 Task: Search one way flight ticket for 3 adults in first from Boston: Gen. Edward Lawrence Logan International Airport to Jackson: Jackson Hole Airport on 5-2-2023. Choice of flights is Sun country airlines. Number of bags: 2 checked bags. Price is upto 72000. Outbound departure time preference is 20:45.
Action: Mouse moved to (296, 126)
Screenshot: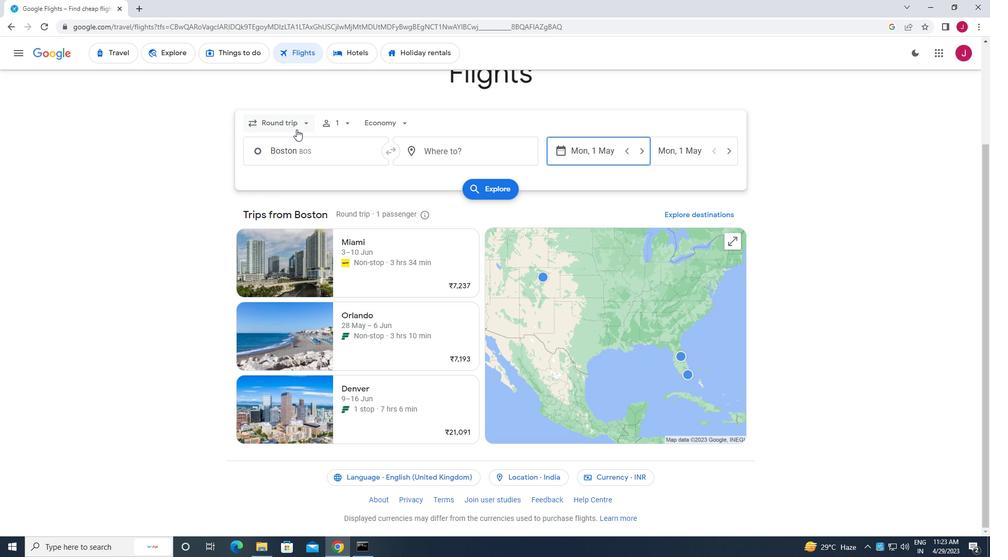 
Action: Mouse pressed left at (296, 126)
Screenshot: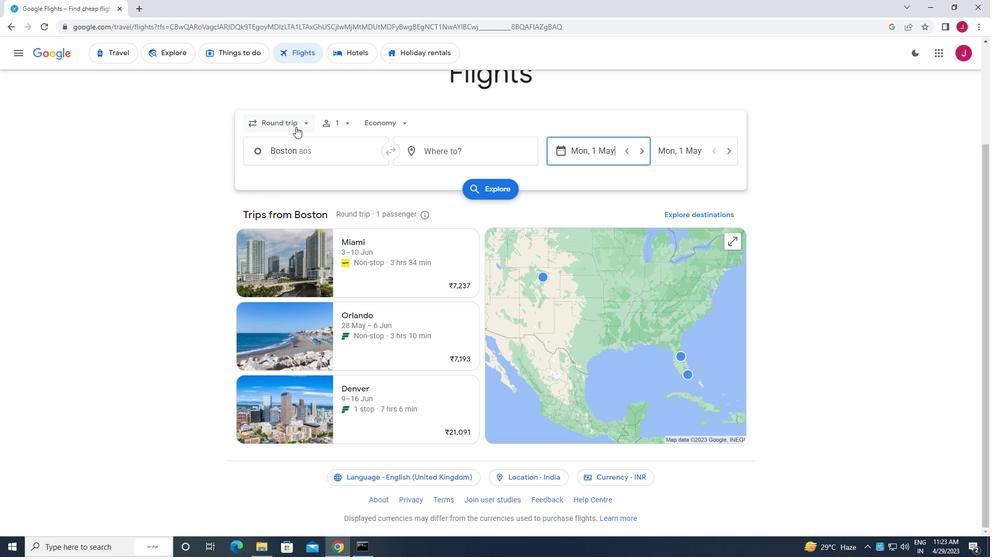 
Action: Mouse moved to (296, 170)
Screenshot: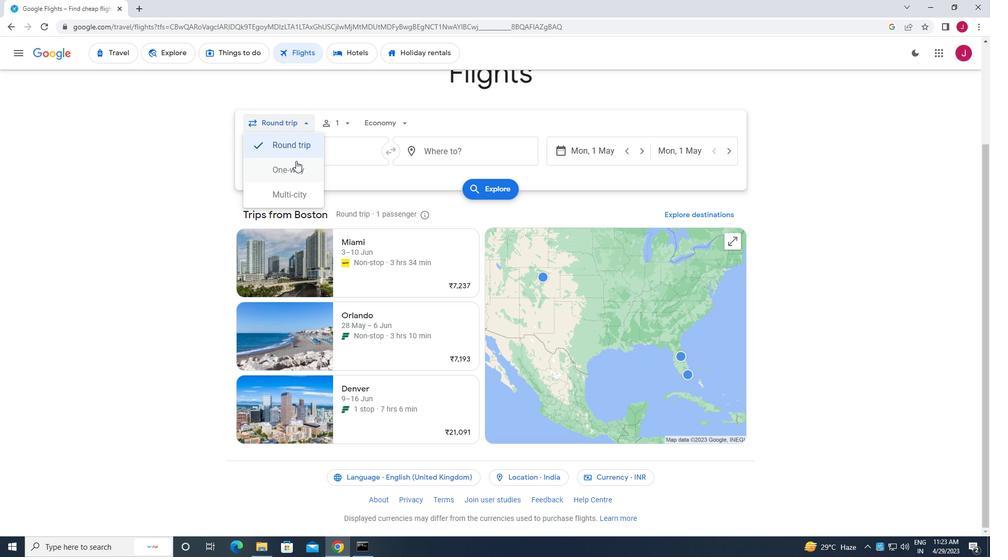 
Action: Mouse pressed left at (296, 170)
Screenshot: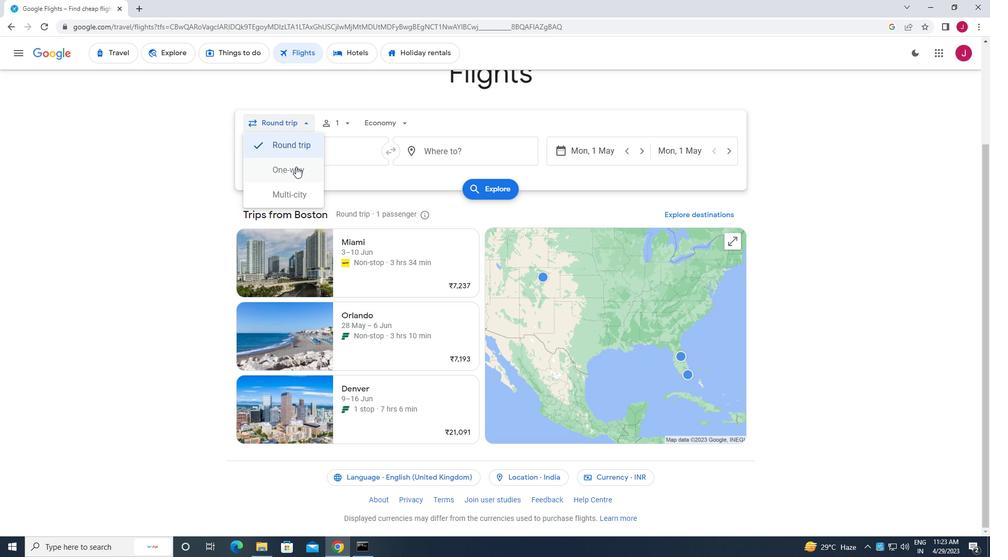 
Action: Mouse moved to (335, 122)
Screenshot: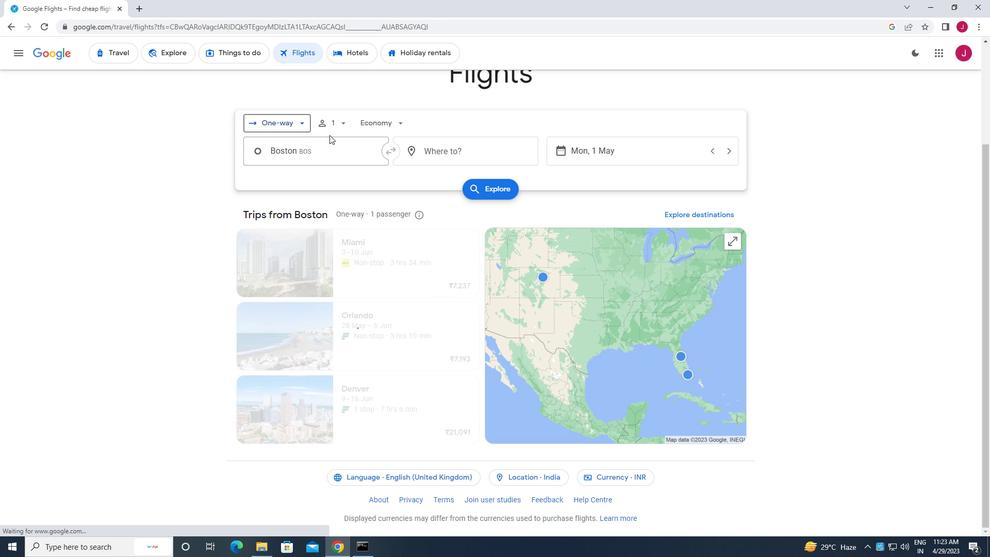 
Action: Mouse pressed left at (335, 122)
Screenshot: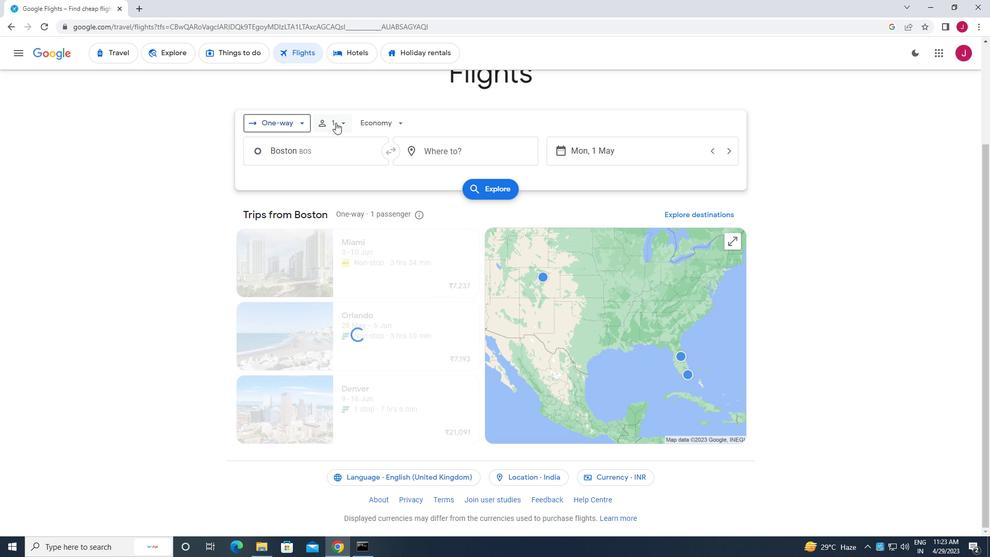 
Action: Mouse moved to (417, 152)
Screenshot: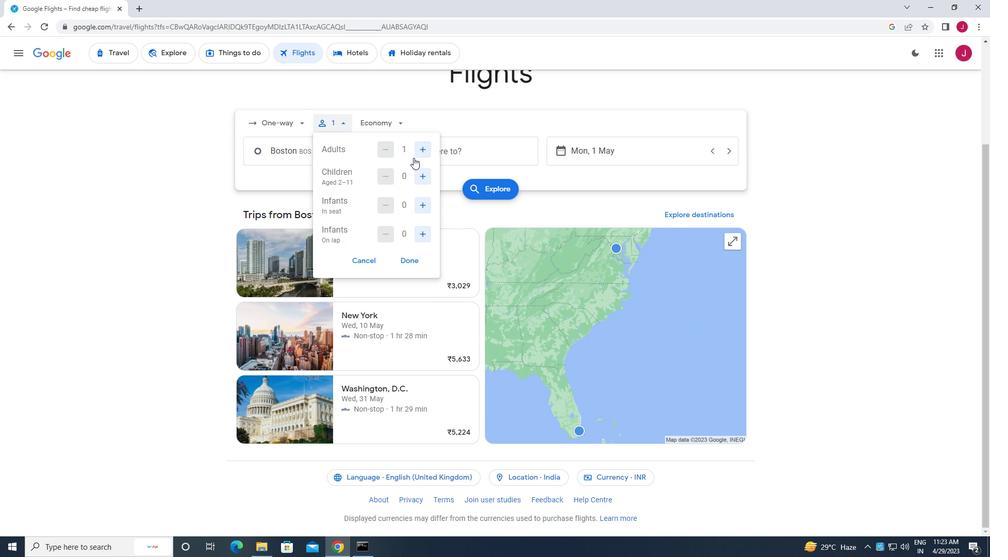 
Action: Mouse pressed left at (417, 152)
Screenshot: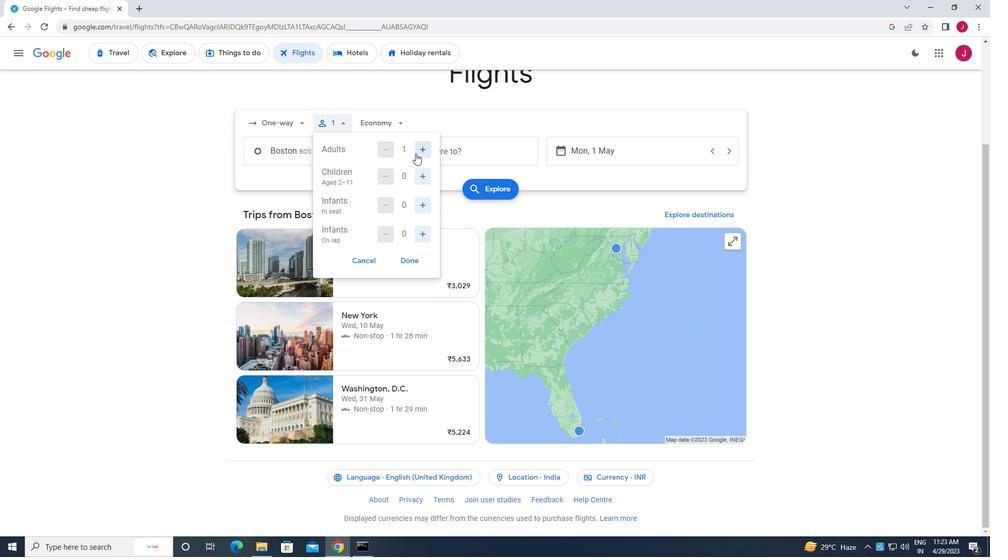 
Action: Mouse moved to (417, 152)
Screenshot: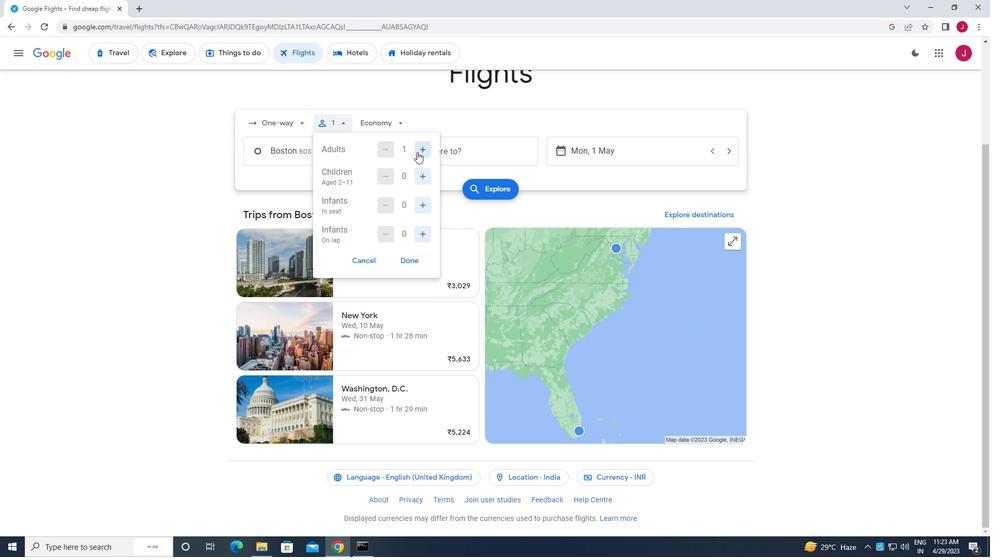 
Action: Mouse pressed left at (417, 152)
Screenshot: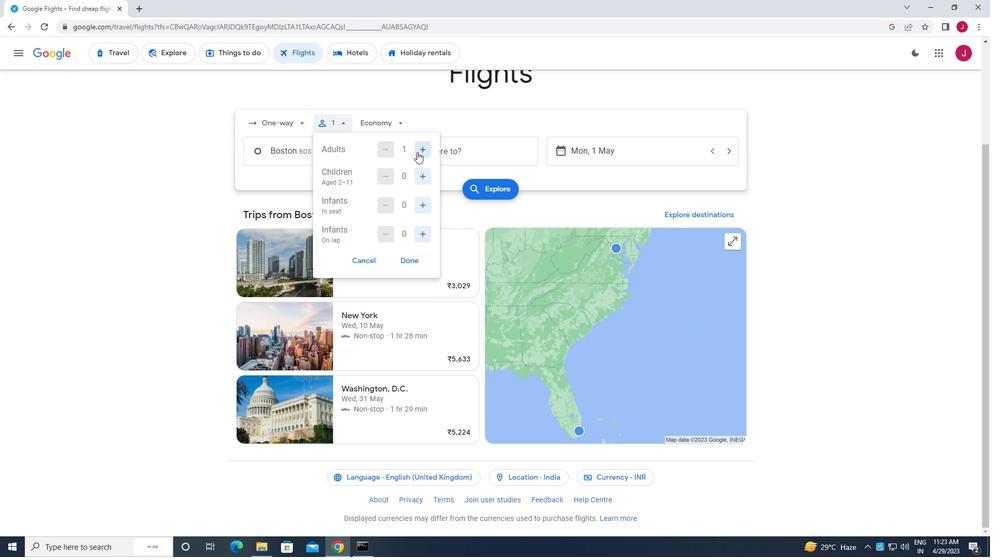 
Action: Mouse pressed left at (417, 152)
Screenshot: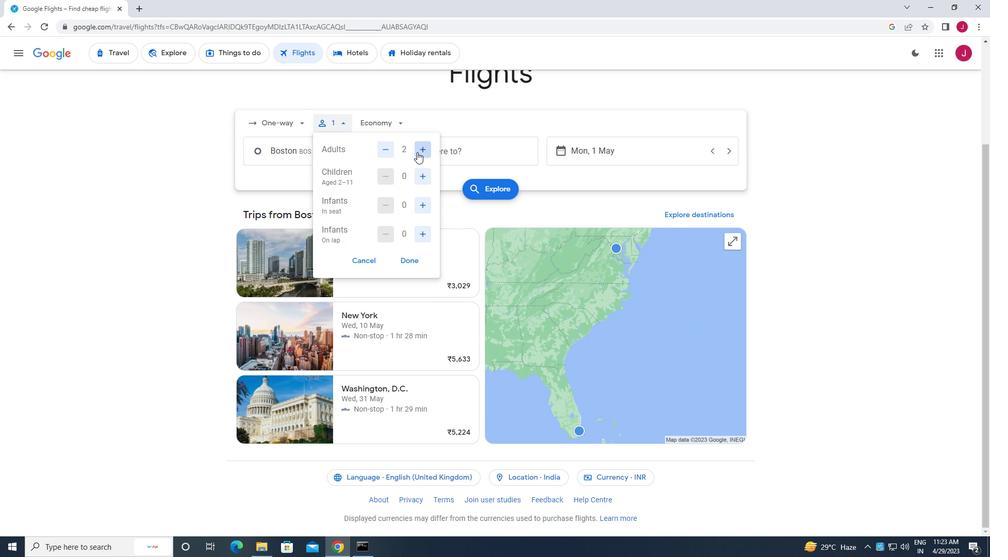 
Action: Mouse moved to (382, 151)
Screenshot: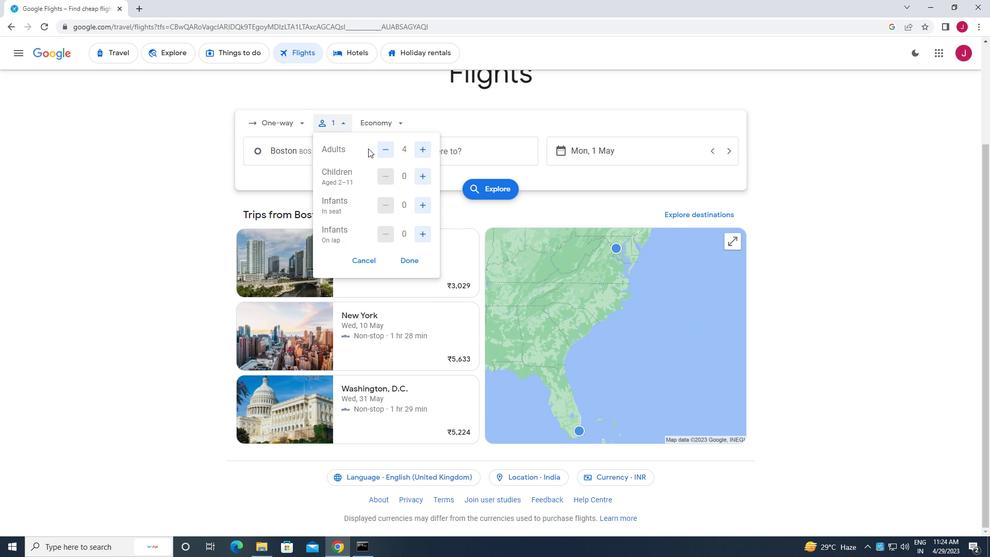 
Action: Mouse pressed left at (382, 151)
Screenshot: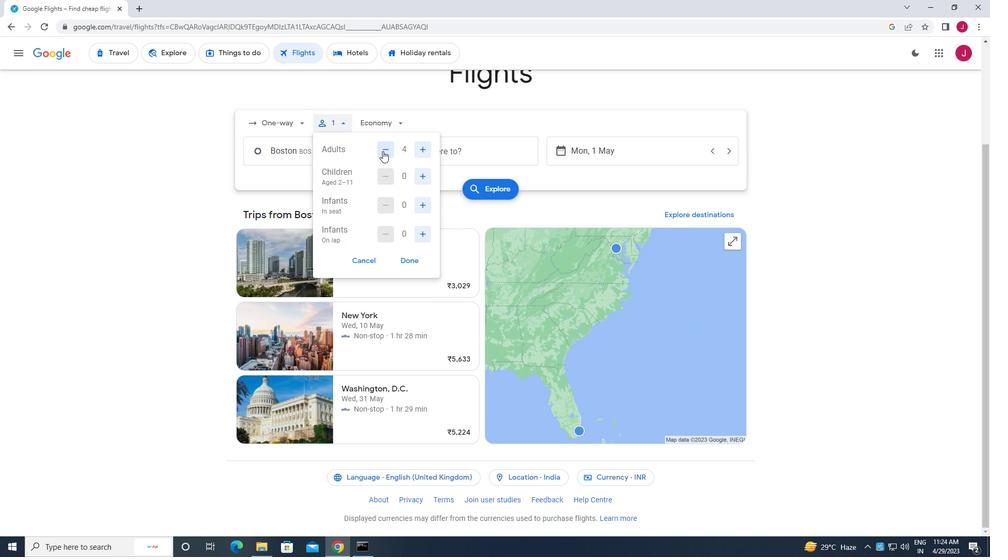 
Action: Mouse moved to (408, 261)
Screenshot: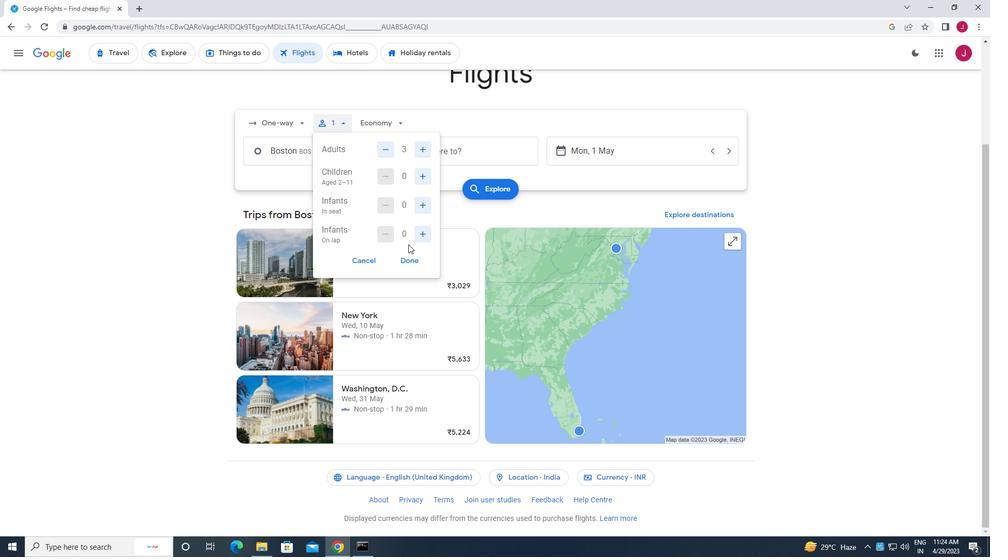 
Action: Mouse pressed left at (408, 261)
Screenshot: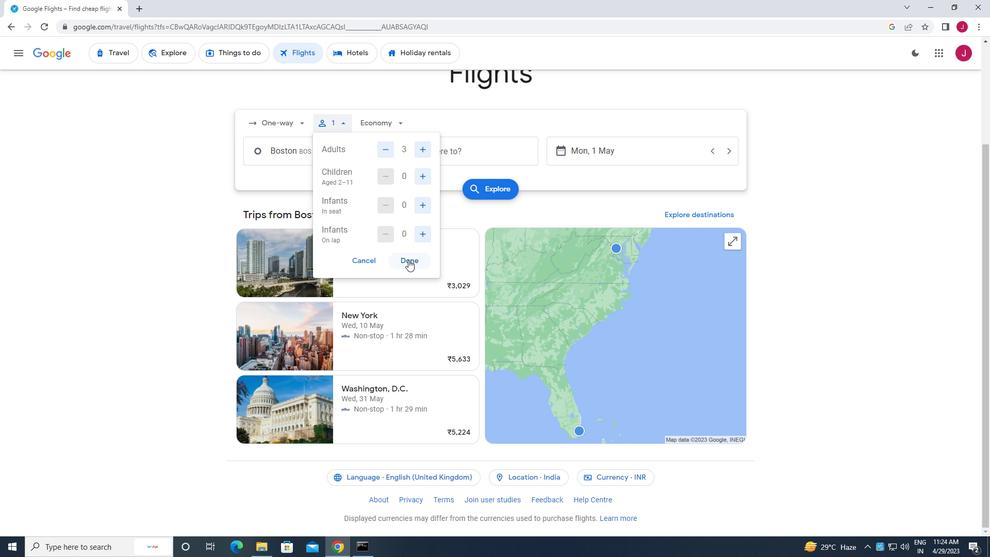 
Action: Mouse moved to (337, 156)
Screenshot: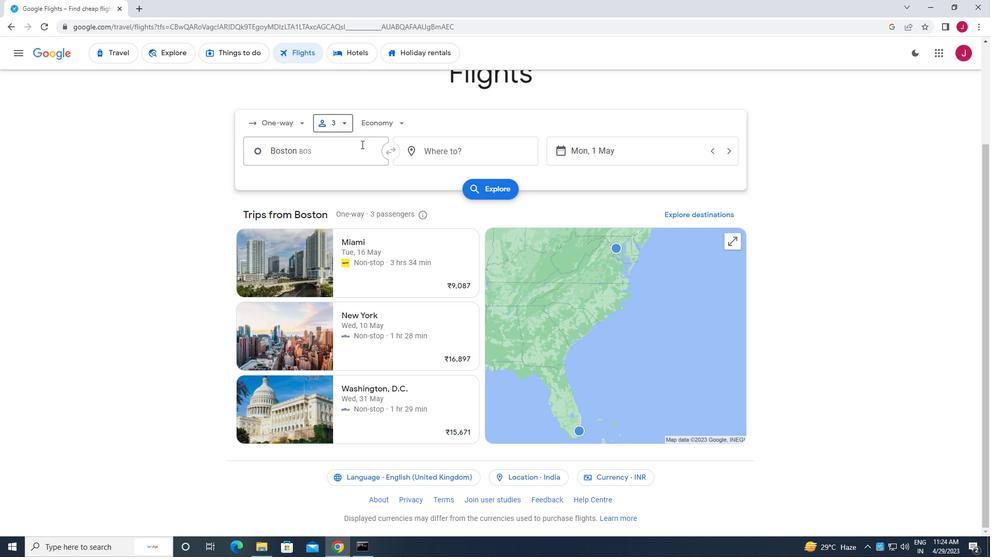 
Action: Mouse pressed left at (337, 156)
Screenshot: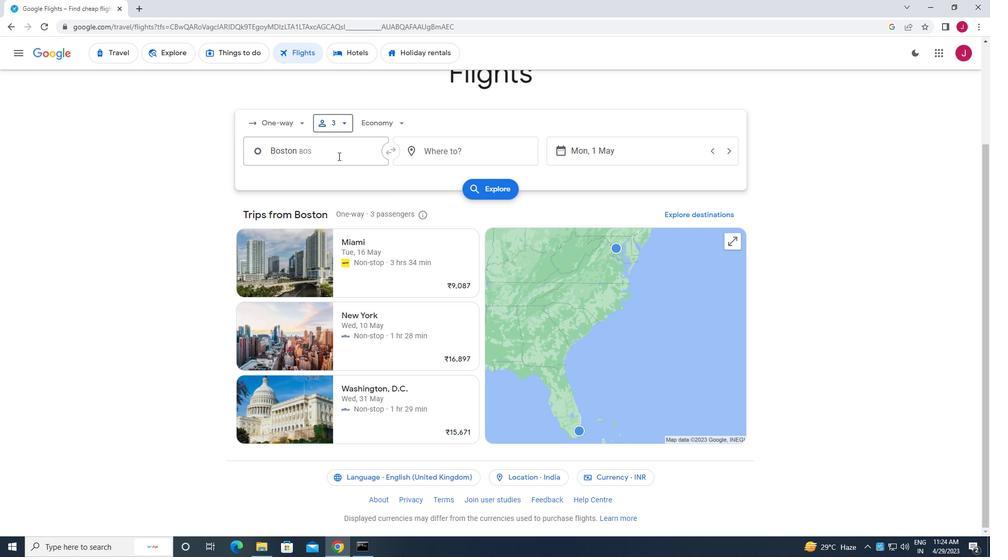 
Action: Mouse moved to (337, 156)
Screenshot: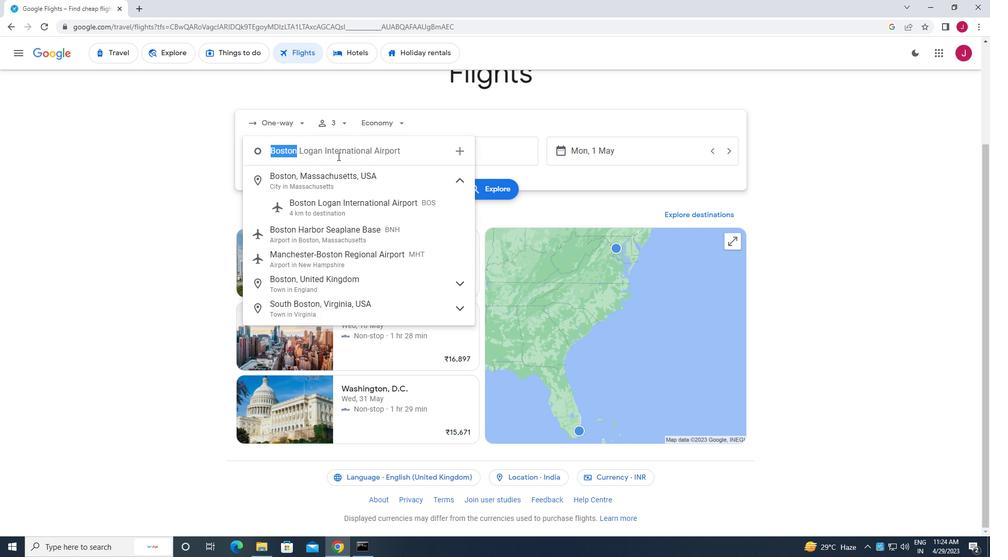 
Action: Key pressed bo
Screenshot: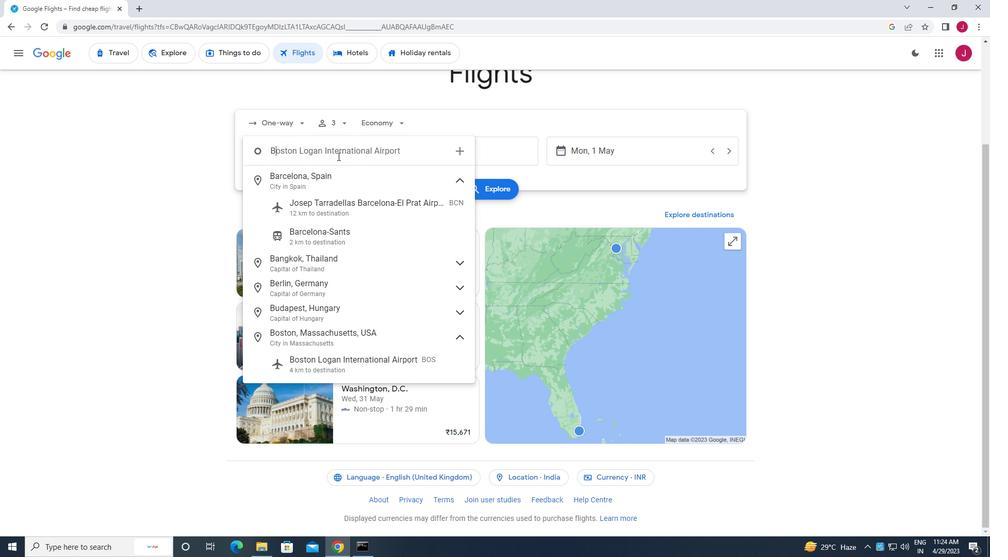 
Action: Mouse moved to (349, 205)
Screenshot: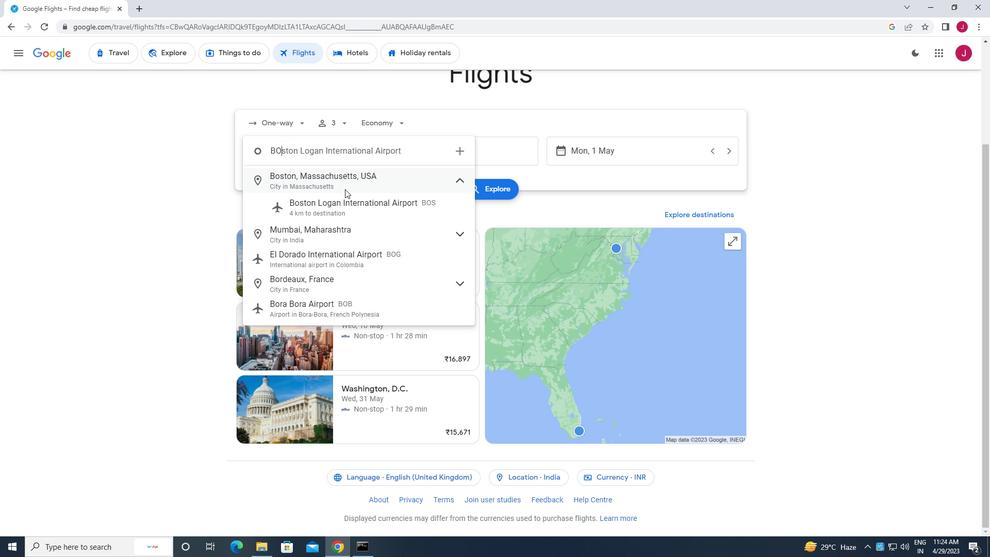 
Action: Mouse pressed left at (349, 205)
Screenshot: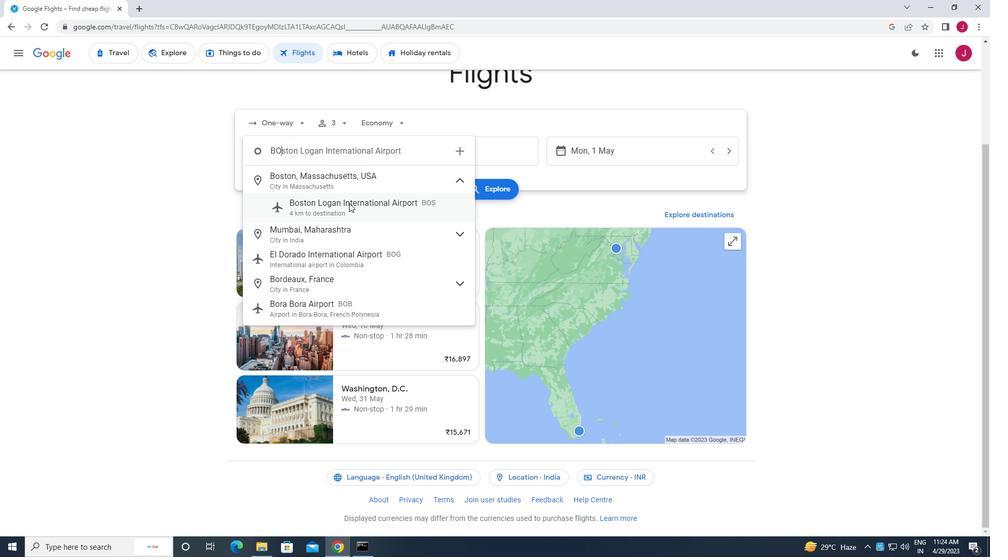 
Action: Mouse moved to (482, 151)
Screenshot: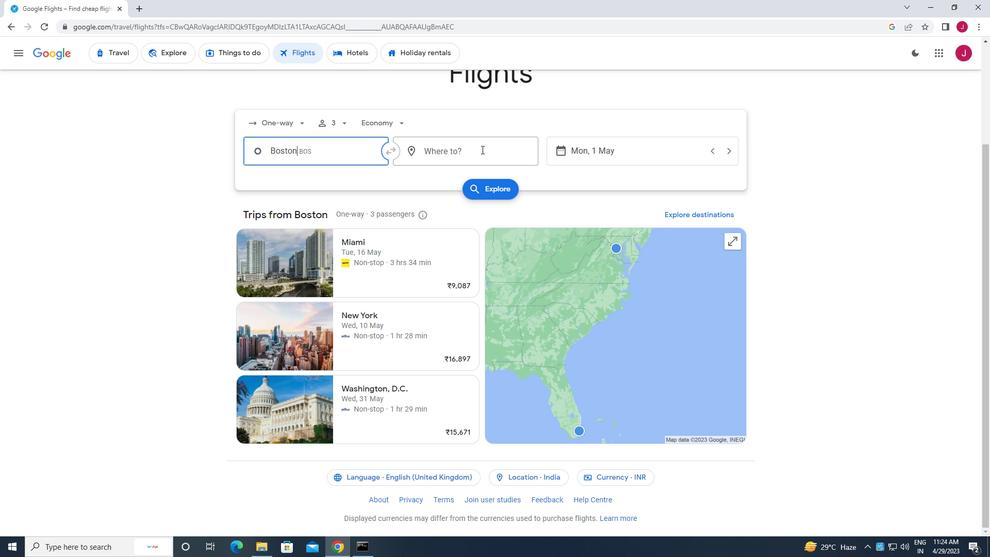
Action: Mouse pressed left at (482, 151)
Screenshot: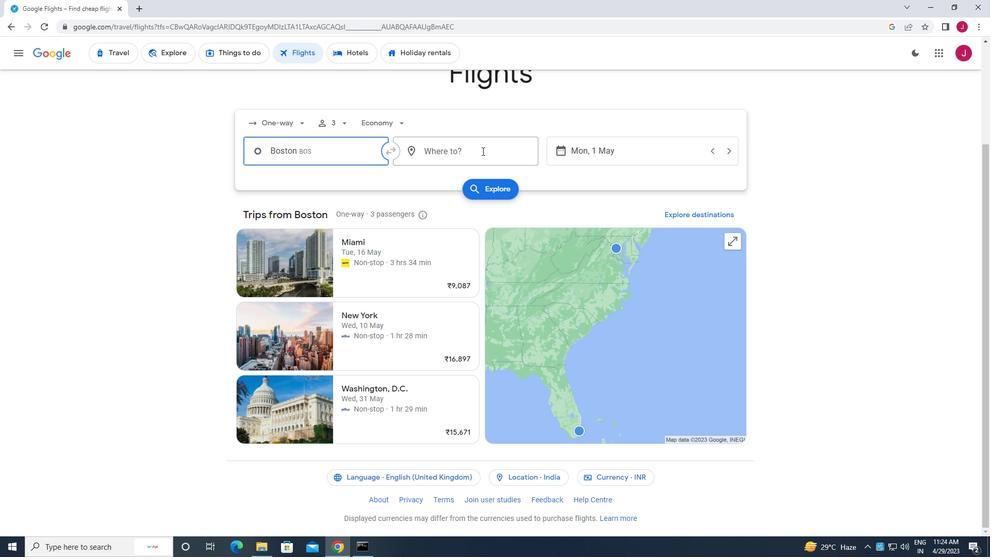 
Action: Key pressed jackson<Key.space>h
Screenshot: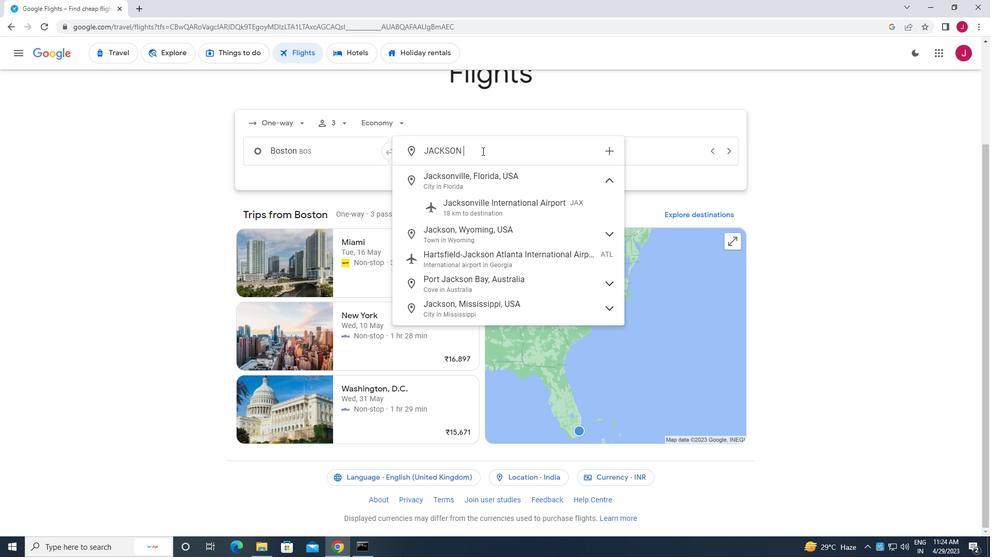 
Action: Mouse moved to (477, 197)
Screenshot: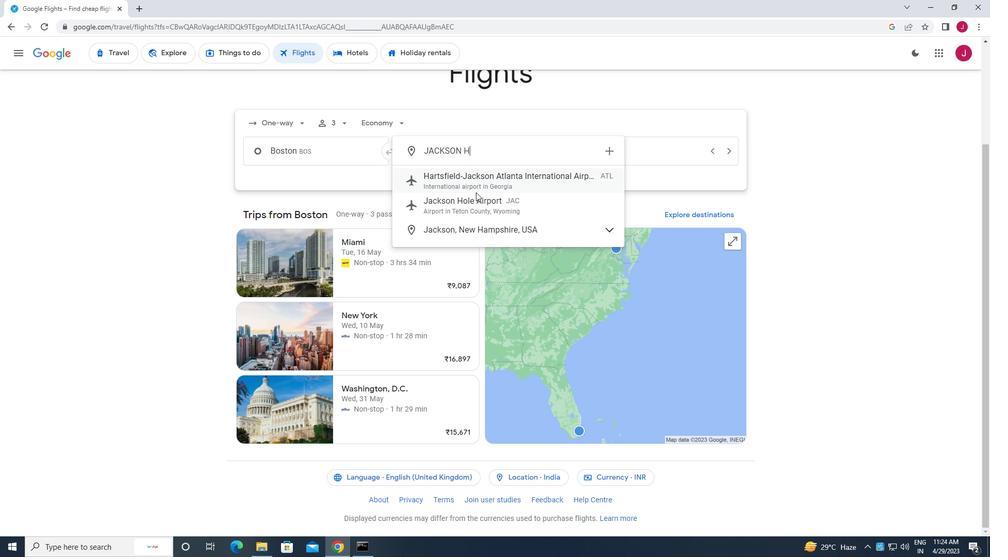 
Action: Mouse pressed left at (477, 197)
Screenshot: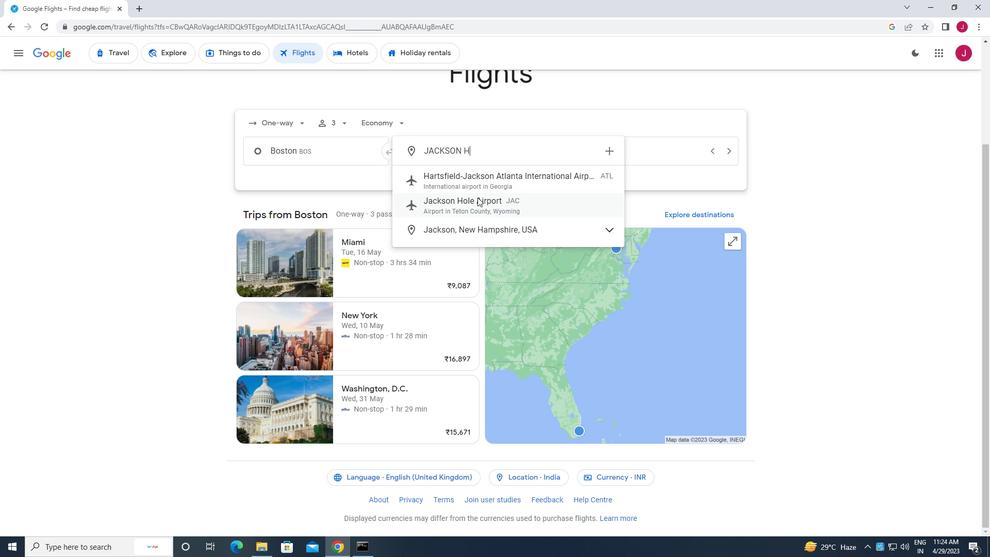 
Action: Mouse moved to (638, 153)
Screenshot: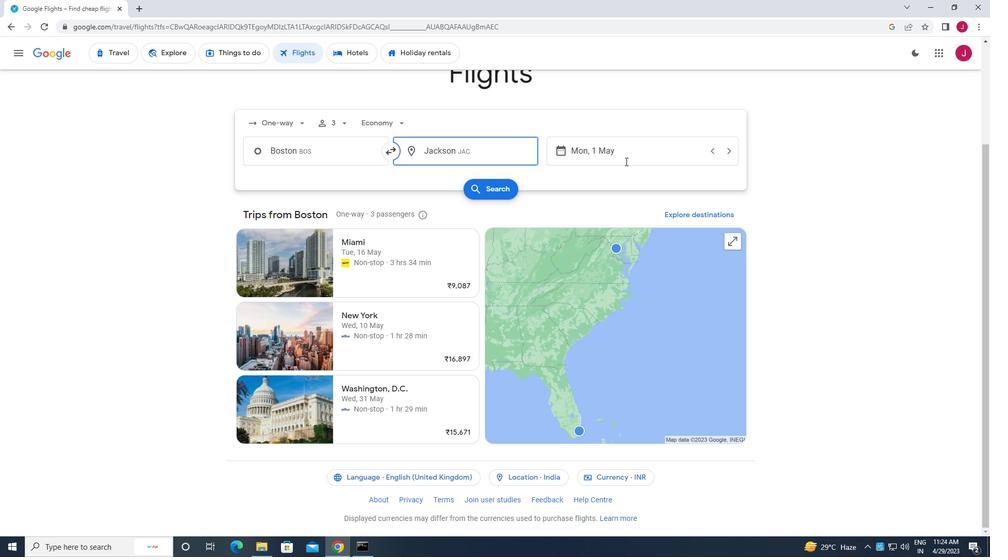 
Action: Mouse pressed left at (638, 153)
Screenshot: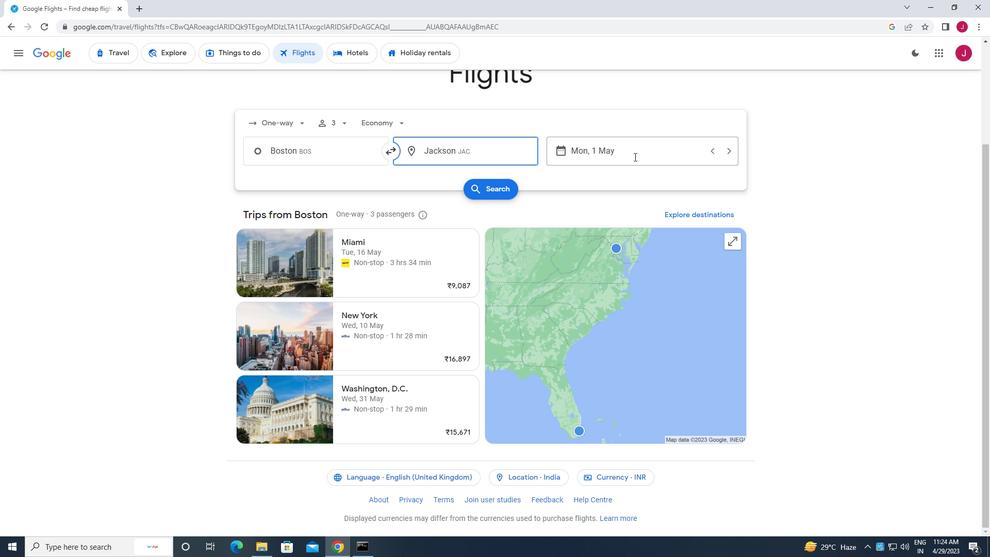 
Action: Mouse moved to (619, 232)
Screenshot: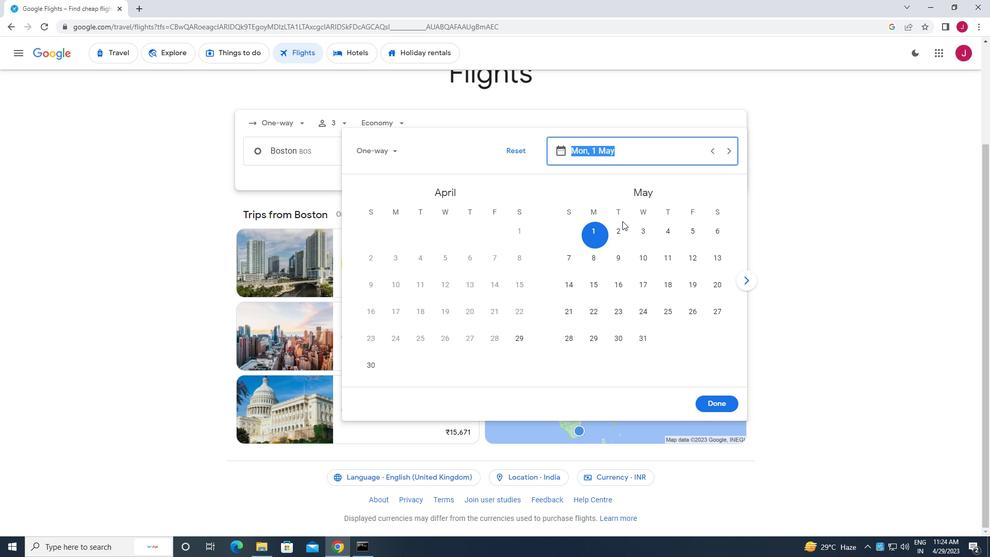 
Action: Mouse pressed left at (619, 232)
Screenshot: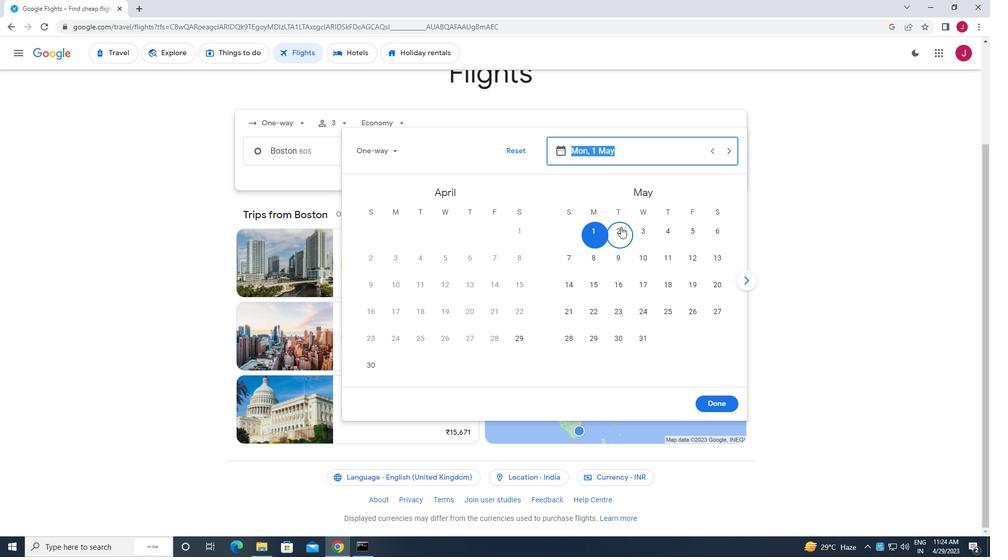 
Action: Mouse moved to (705, 403)
Screenshot: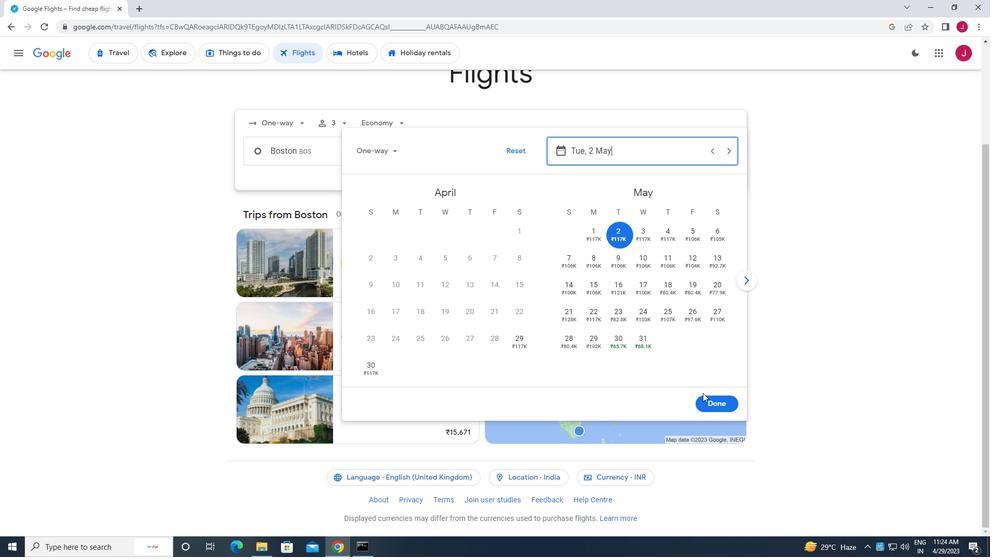 
Action: Mouse pressed left at (705, 403)
Screenshot: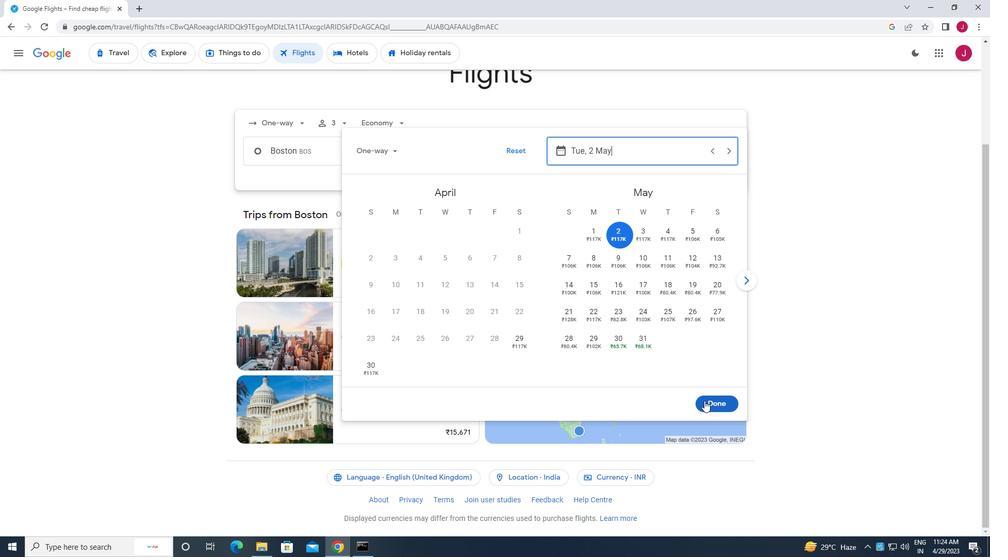 
Action: Mouse moved to (498, 191)
Screenshot: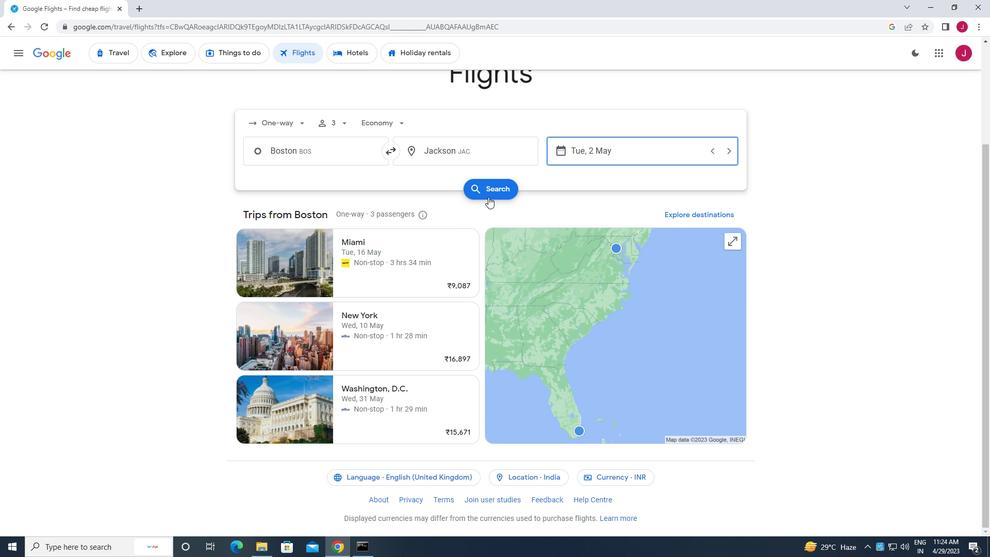 
Action: Mouse pressed left at (498, 191)
Screenshot: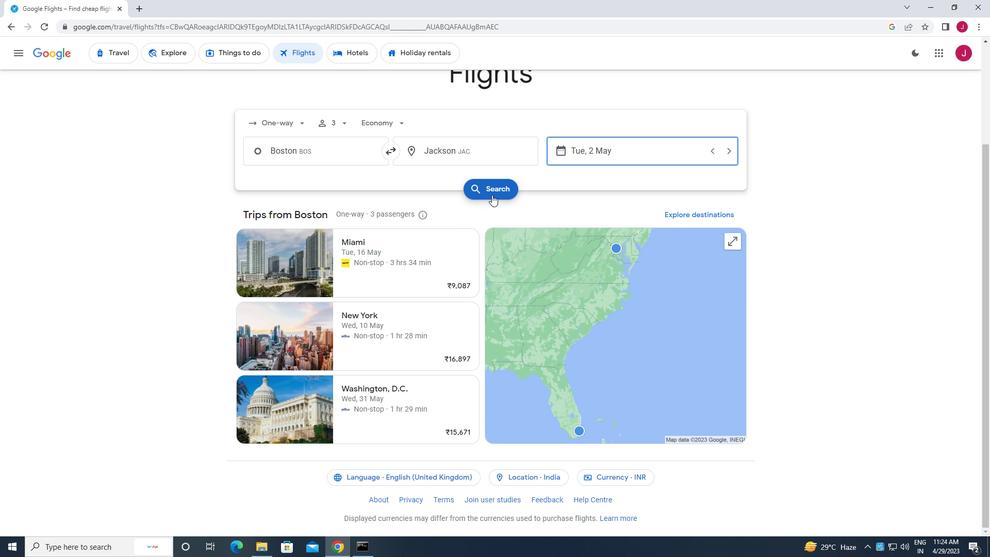 
Action: Mouse moved to (263, 145)
Screenshot: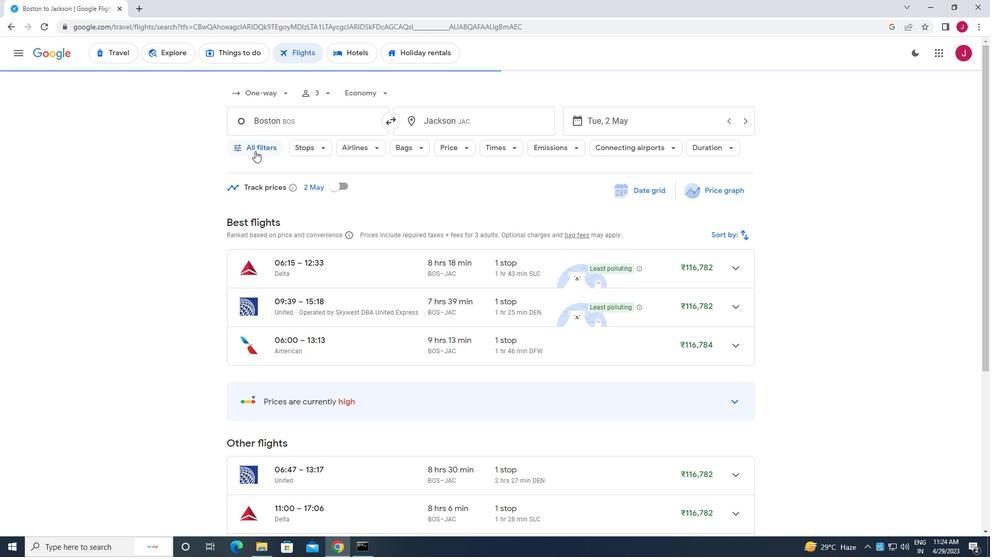 
Action: Mouse pressed left at (263, 145)
Screenshot: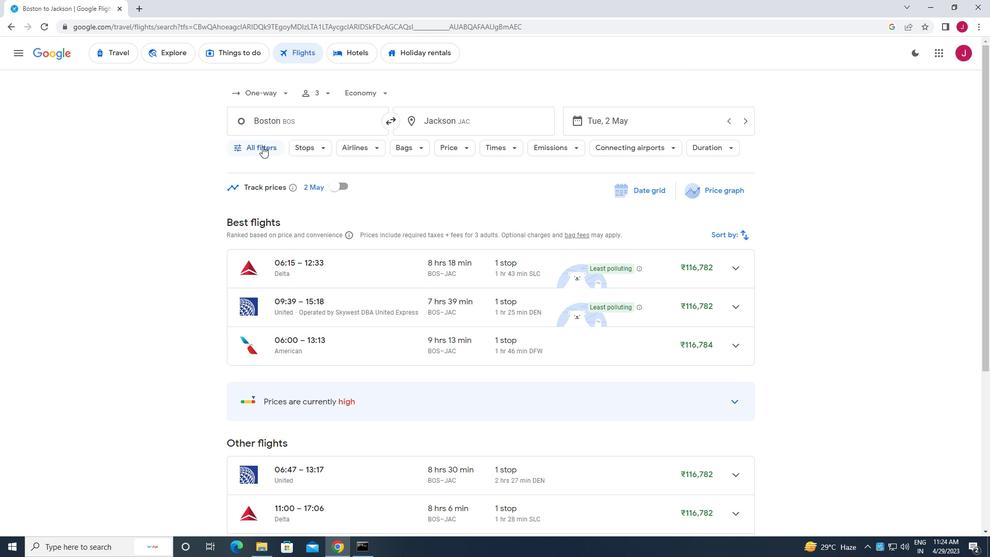 
Action: Mouse moved to (302, 232)
Screenshot: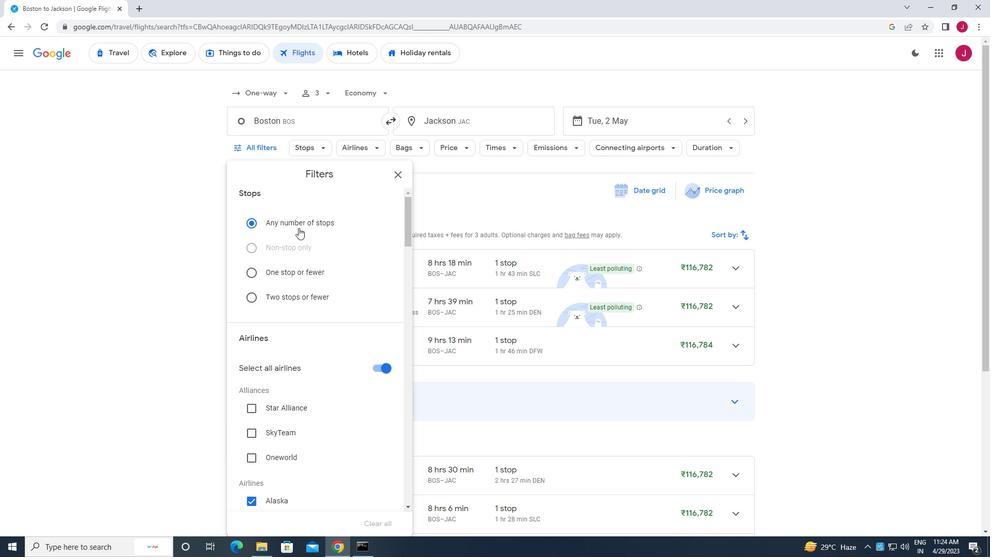 
Action: Mouse scrolled (302, 231) with delta (0, 0)
Screenshot: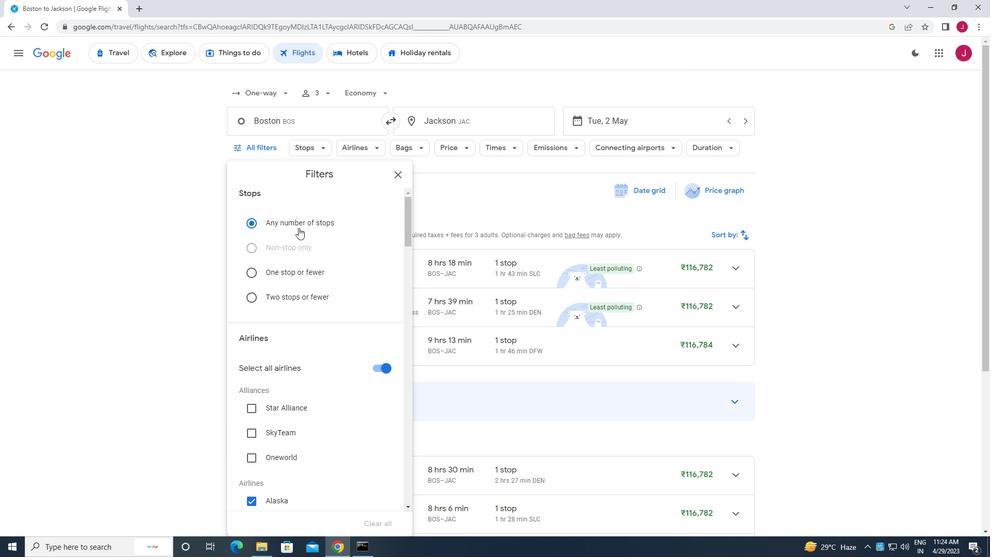 
Action: Mouse scrolled (302, 231) with delta (0, 0)
Screenshot: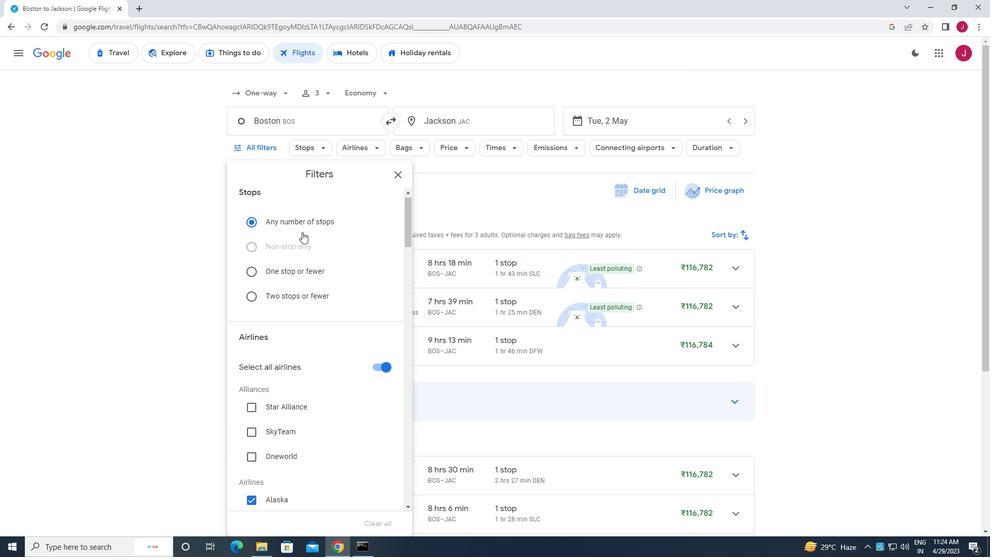 
Action: Mouse moved to (380, 266)
Screenshot: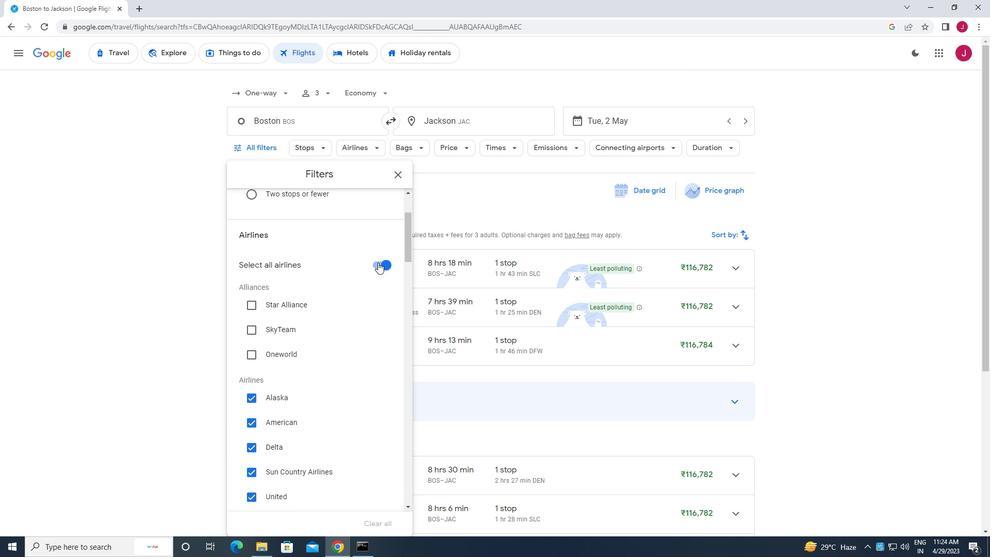 
Action: Mouse pressed left at (380, 266)
Screenshot: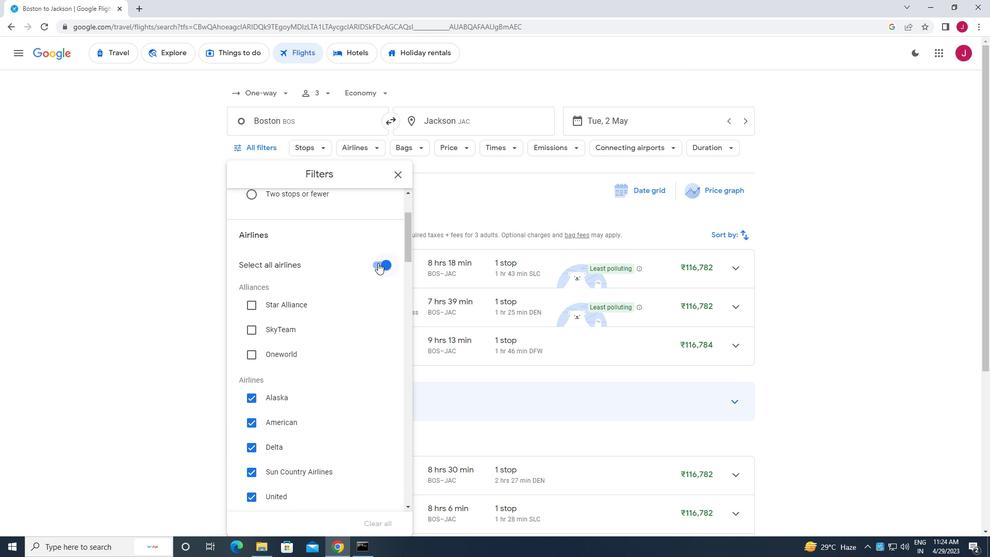 
Action: Mouse moved to (308, 296)
Screenshot: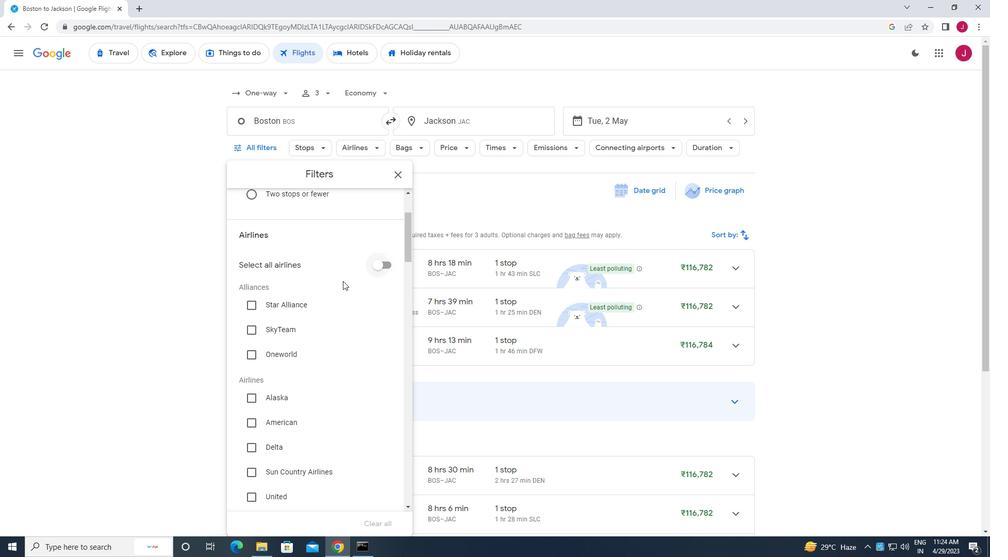 
Action: Mouse scrolled (308, 296) with delta (0, 0)
Screenshot: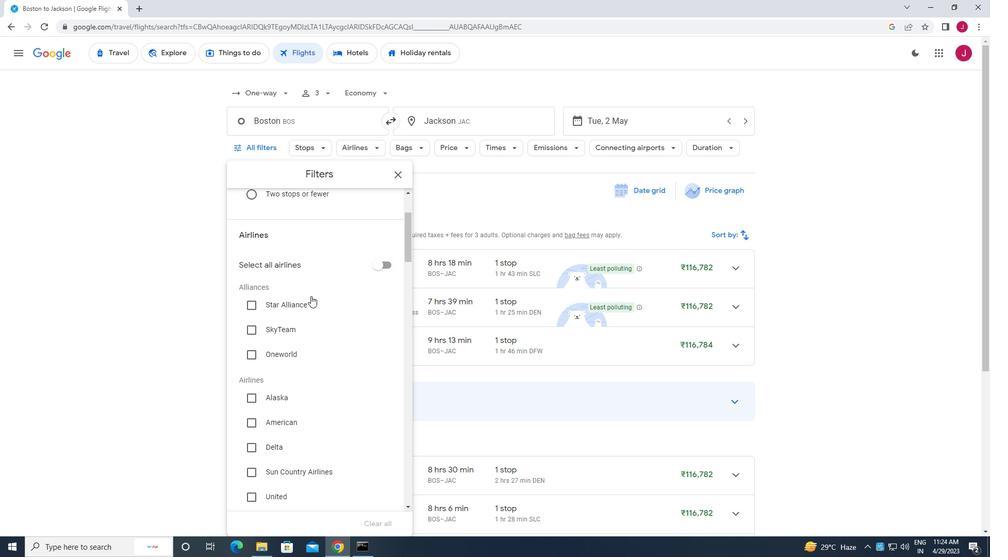 
Action: Mouse scrolled (308, 296) with delta (0, 0)
Screenshot: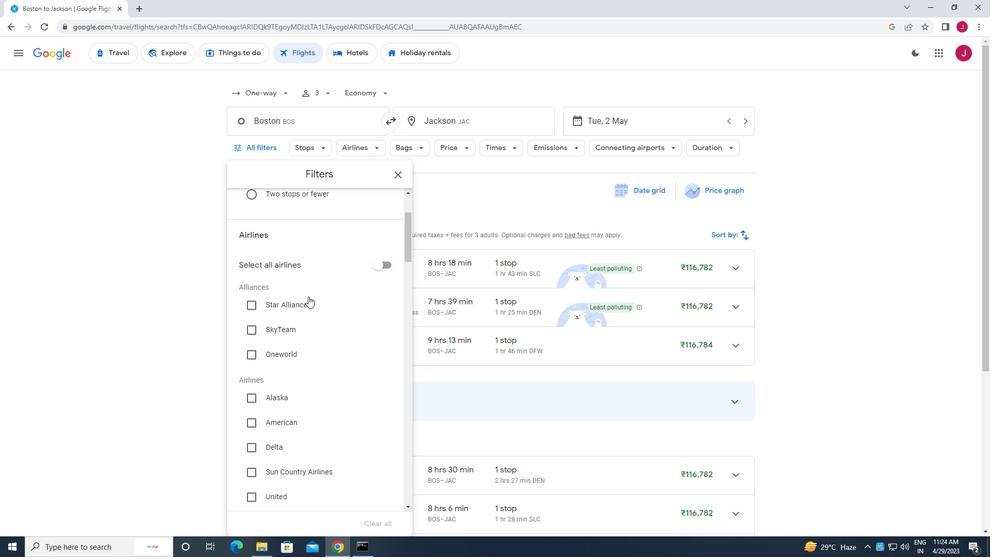 
Action: Mouse moved to (252, 367)
Screenshot: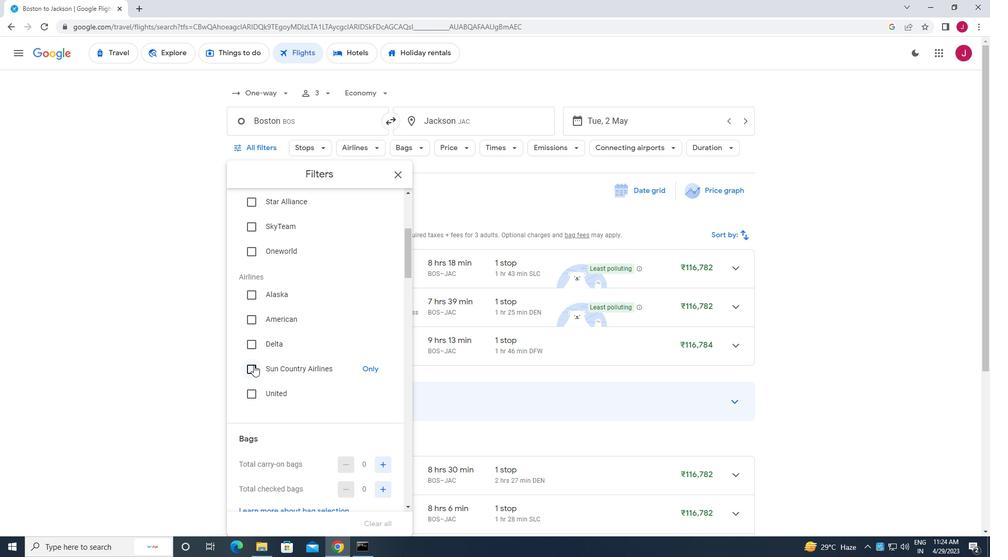 
Action: Mouse pressed left at (252, 367)
Screenshot: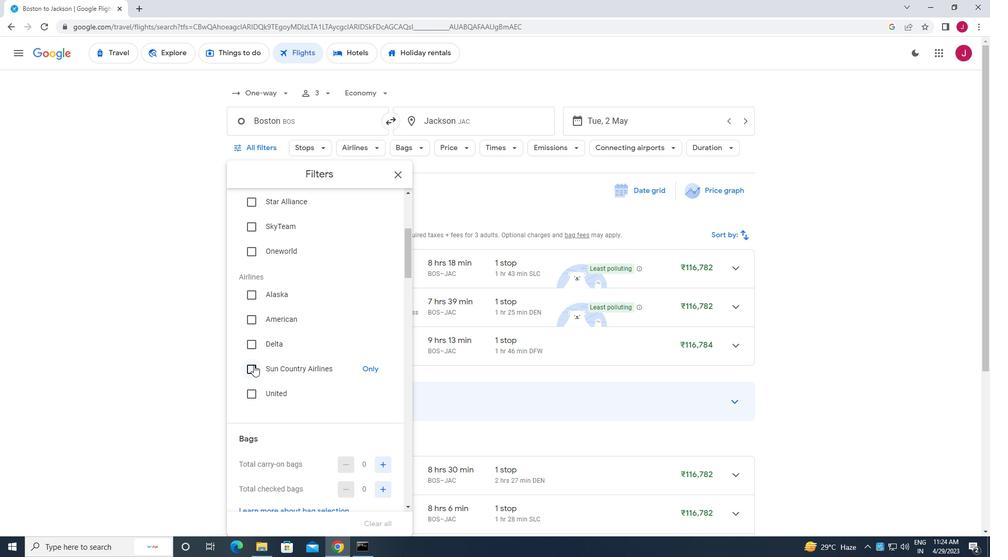 
Action: Mouse moved to (313, 365)
Screenshot: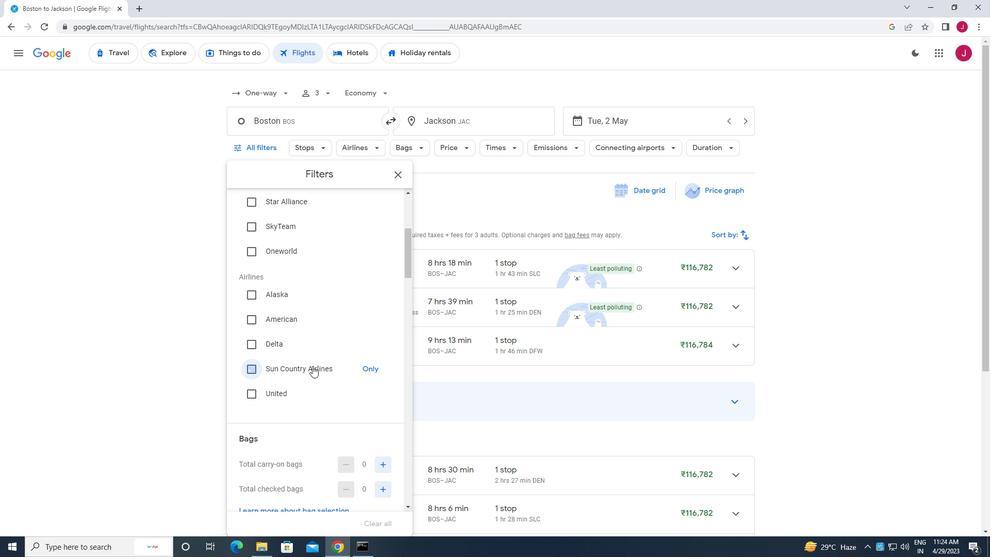
Action: Mouse scrolled (313, 365) with delta (0, 0)
Screenshot: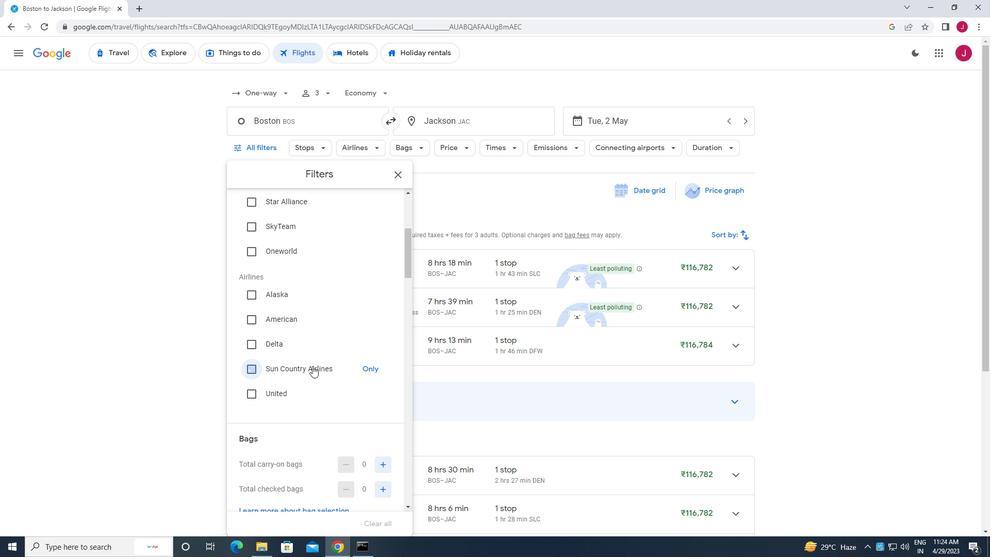 
Action: Mouse scrolled (313, 365) with delta (0, 0)
Screenshot: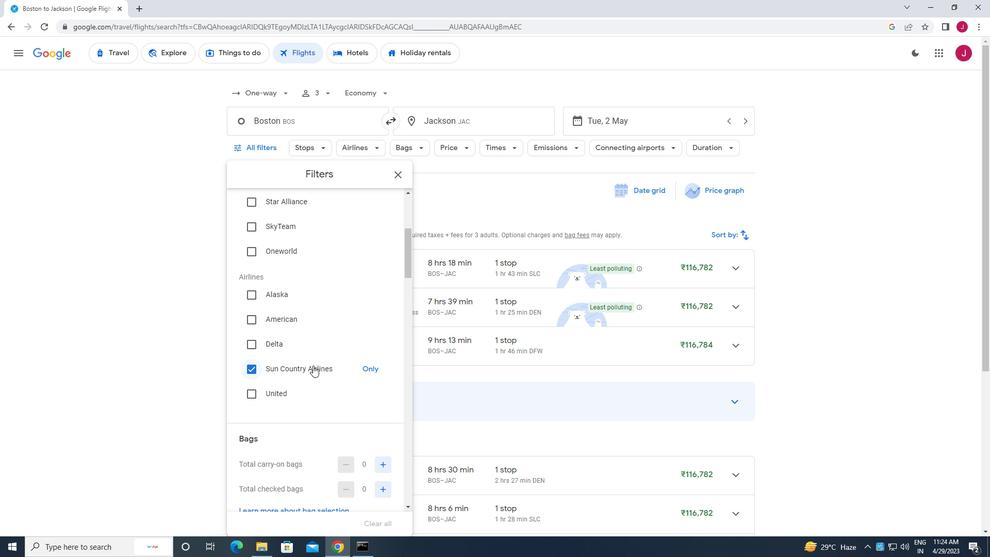 
Action: Mouse scrolled (313, 365) with delta (0, 0)
Screenshot: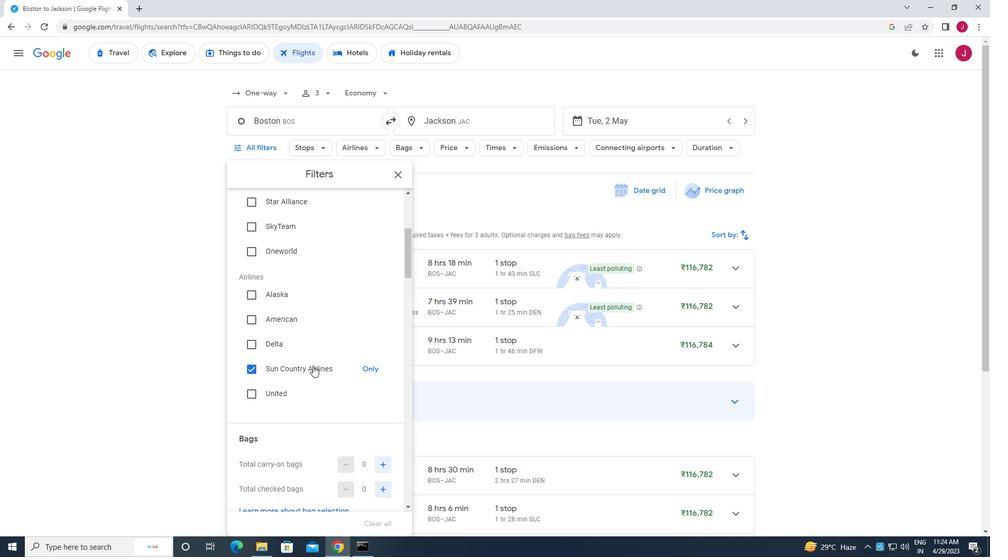 
Action: Mouse moved to (313, 363)
Screenshot: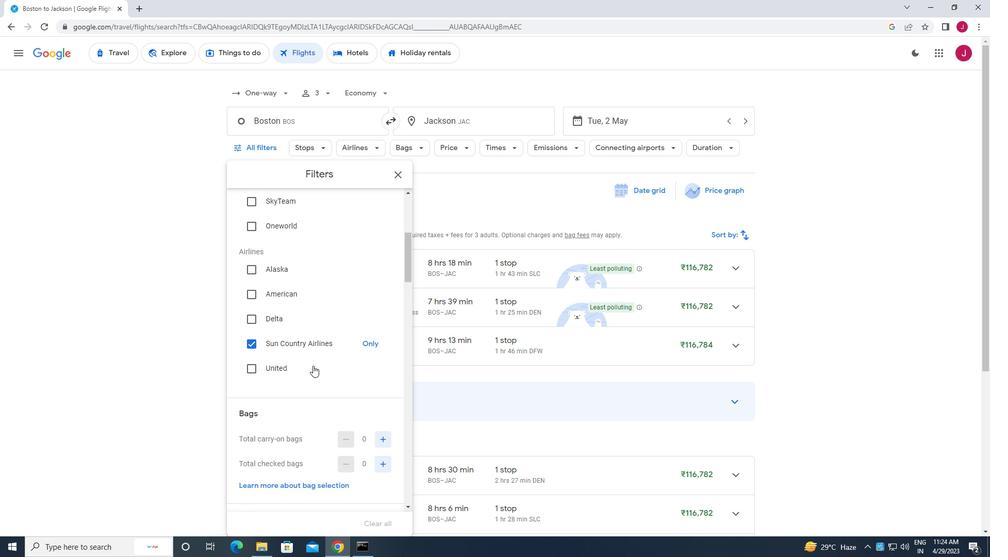 
Action: Mouse scrolled (313, 363) with delta (0, 0)
Screenshot: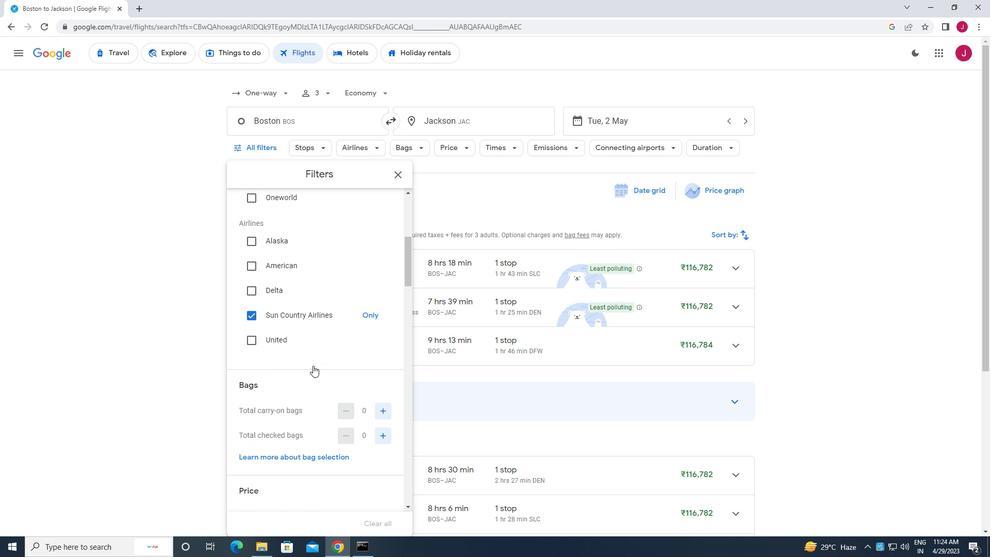 
Action: Mouse moved to (386, 280)
Screenshot: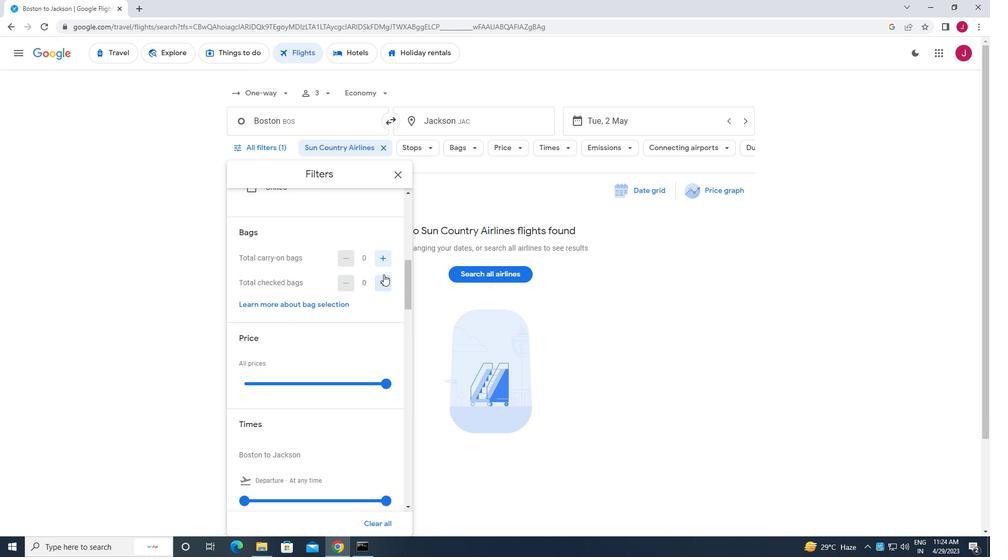
Action: Mouse pressed left at (386, 280)
Screenshot: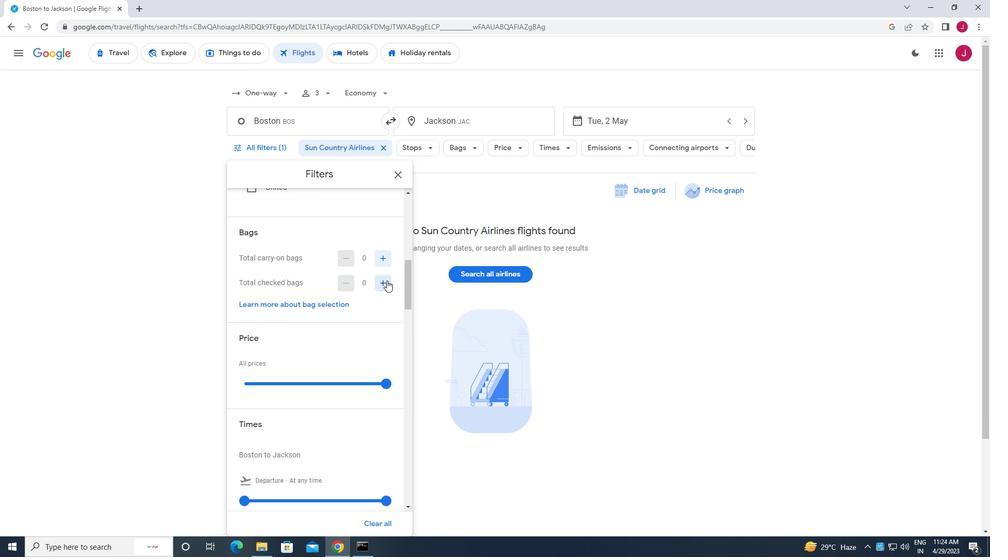 
Action: Mouse pressed left at (386, 280)
Screenshot: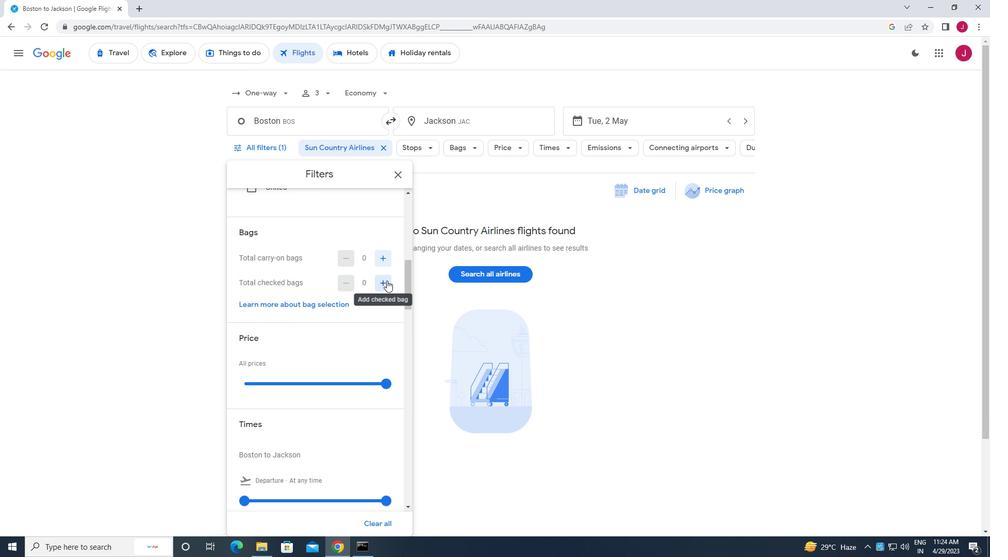 
Action: Mouse moved to (383, 383)
Screenshot: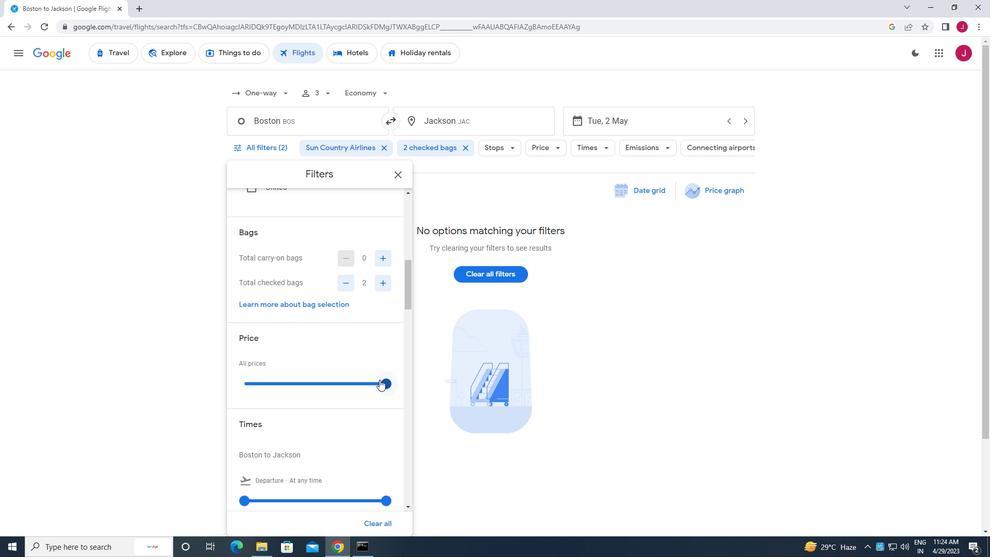 
Action: Mouse pressed left at (383, 383)
Screenshot: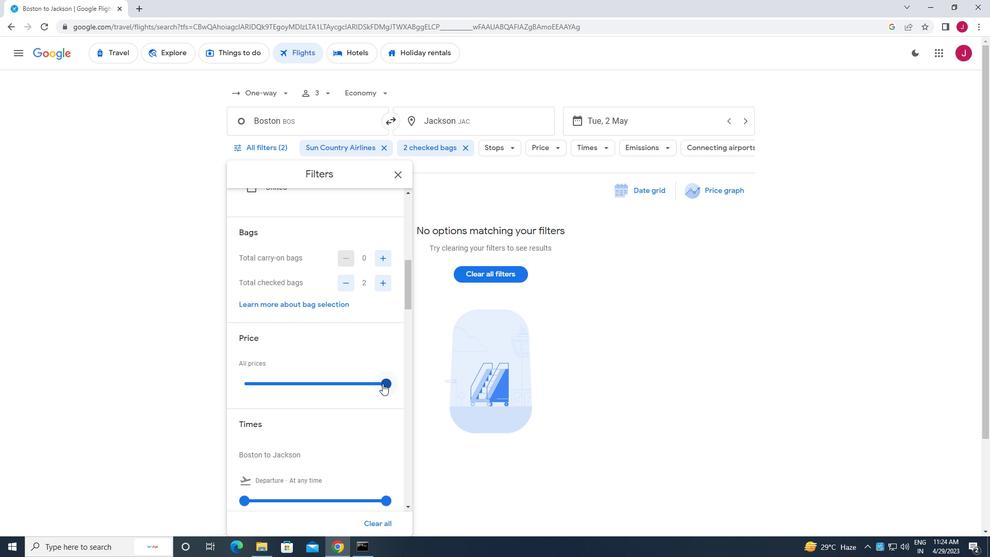 
Action: Mouse moved to (369, 351)
Screenshot: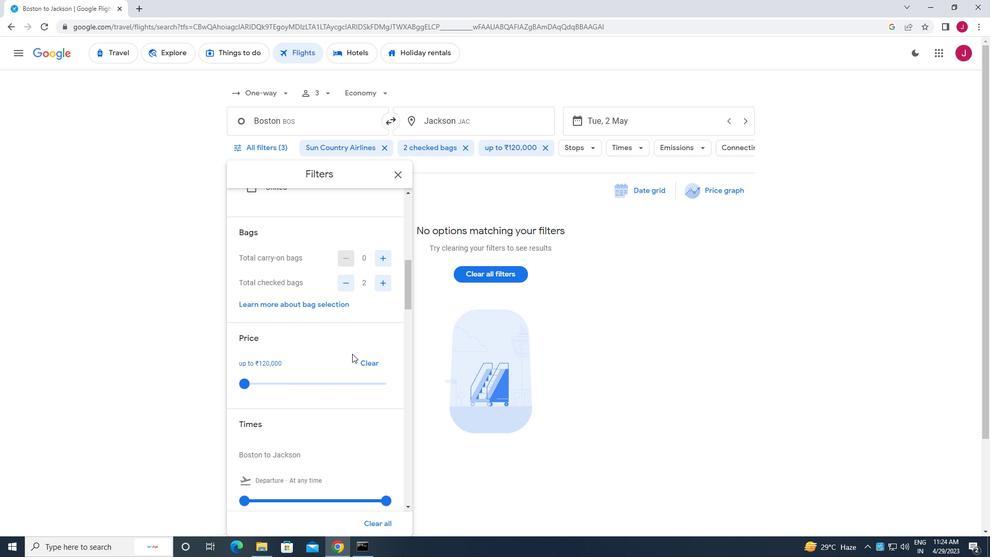 
Action: Mouse scrolled (369, 351) with delta (0, 0)
Screenshot: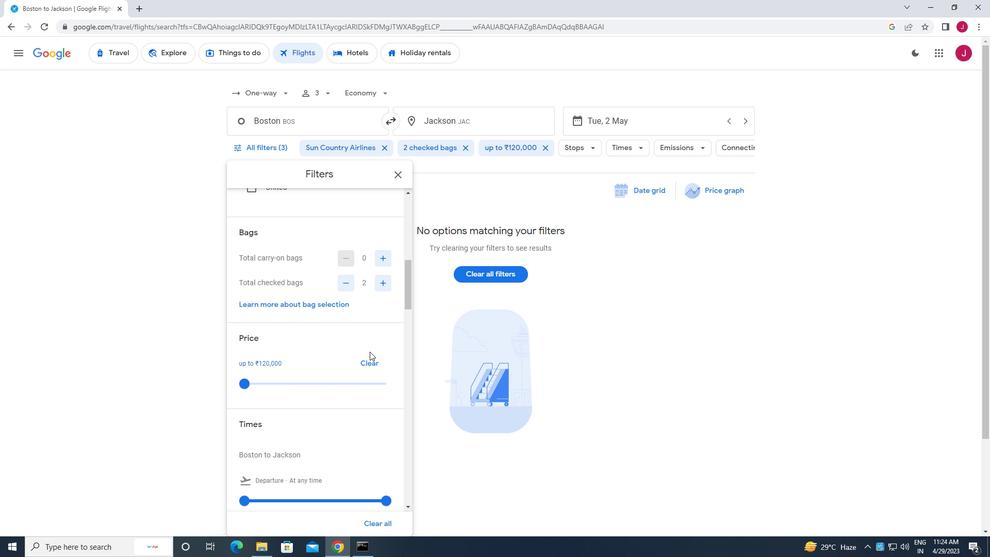 
Action: Mouse scrolled (369, 351) with delta (0, 0)
Screenshot: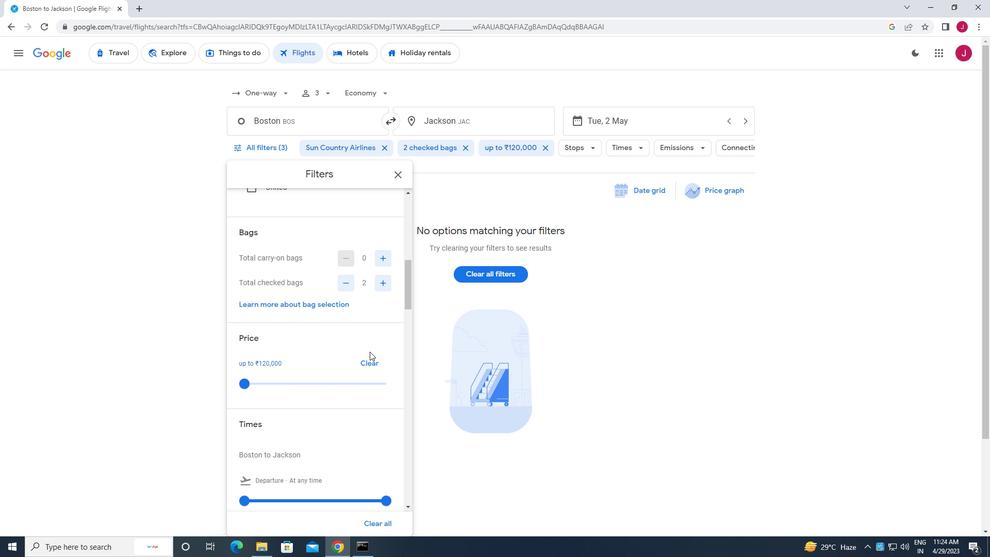 
Action: Mouse scrolled (369, 351) with delta (0, 0)
Screenshot: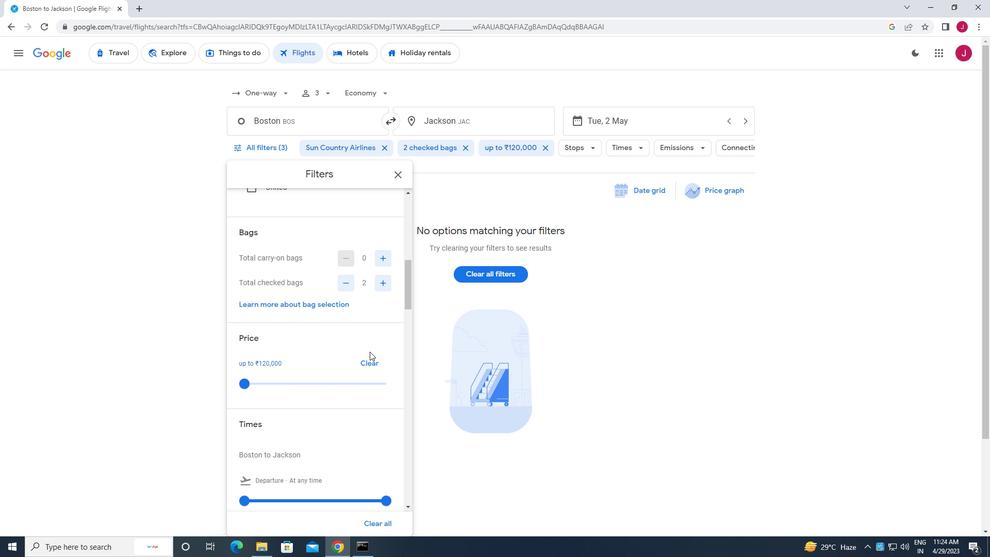 
Action: Mouse moved to (245, 345)
Screenshot: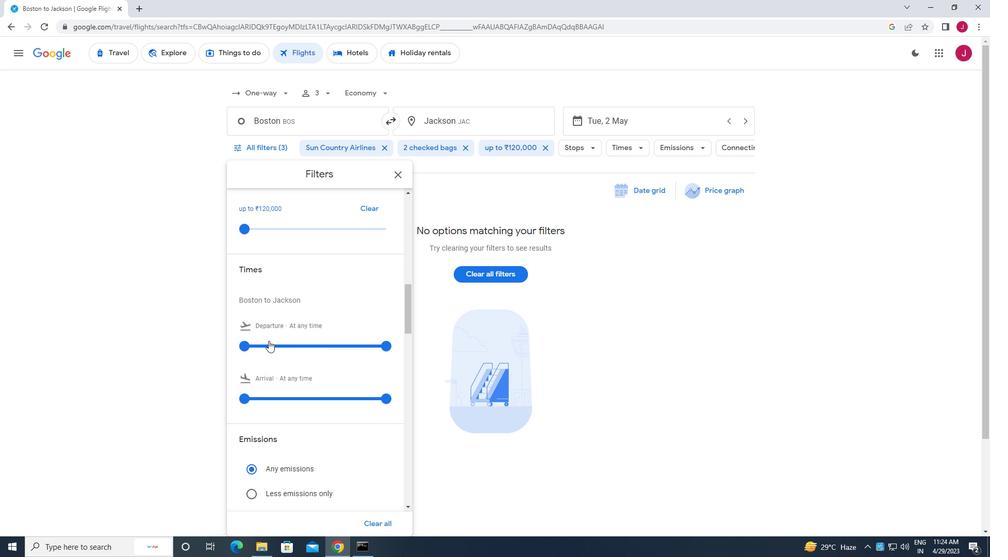 
Action: Mouse pressed left at (245, 345)
Screenshot: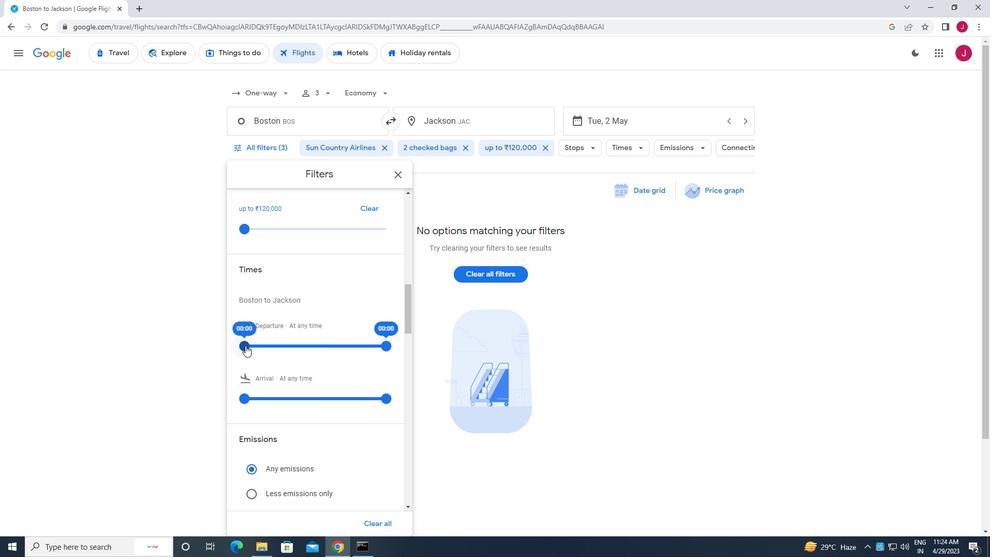 
Action: Mouse moved to (385, 345)
Screenshot: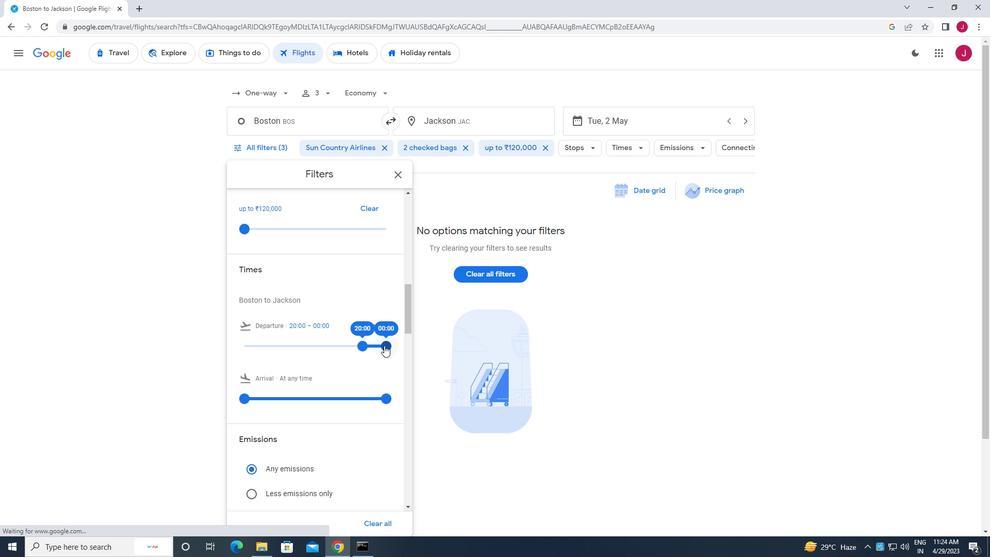 
Action: Mouse pressed left at (385, 345)
Screenshot: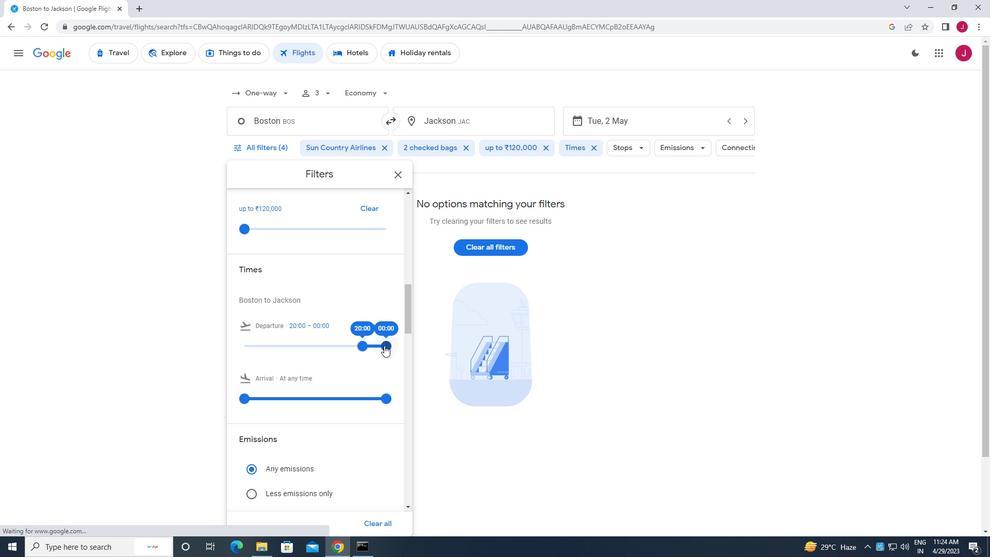 
Action: Mouse moved to (398, 176)
Screenshot: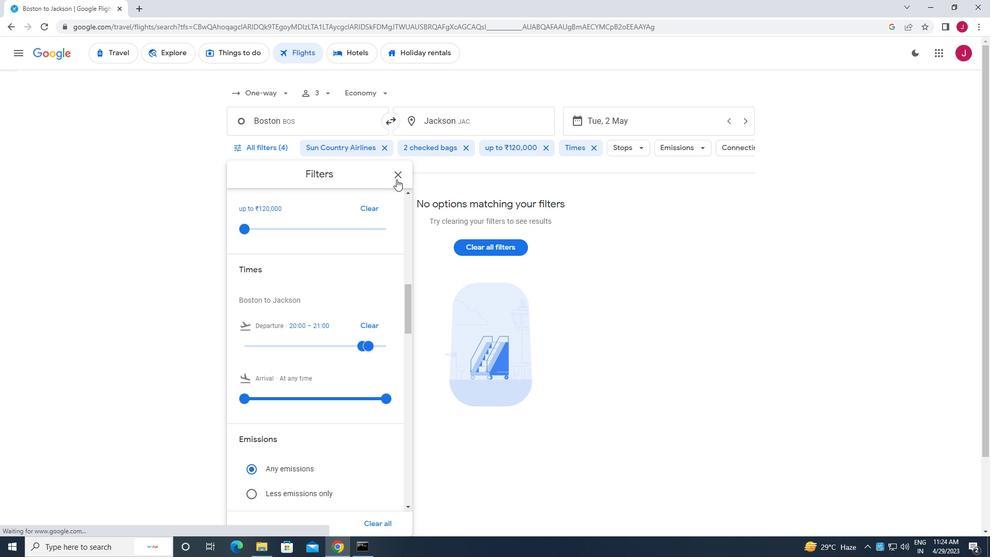
Action: Mouse pressed left at (398, 176)
Screenshot: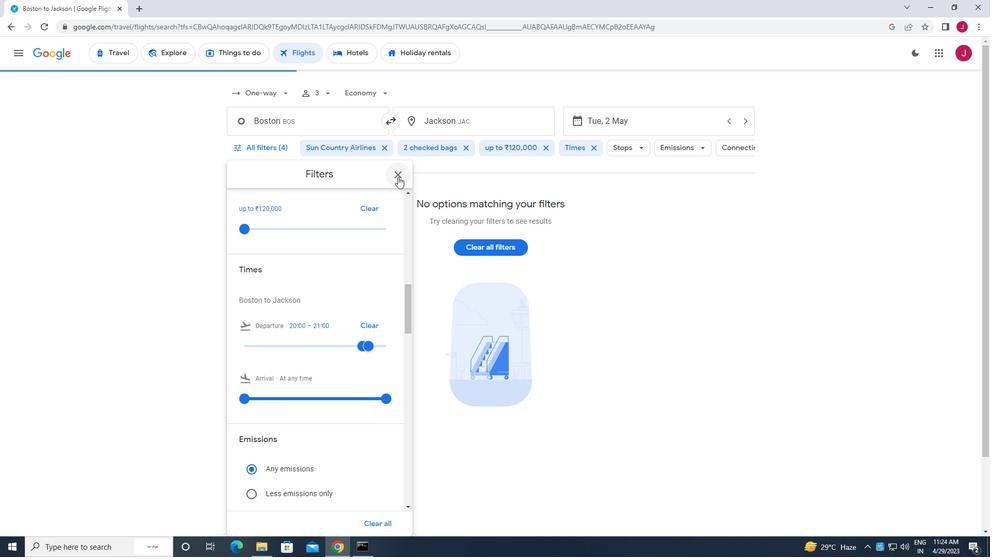 
Action: Mouse moved to (393, 177)
Screenshot: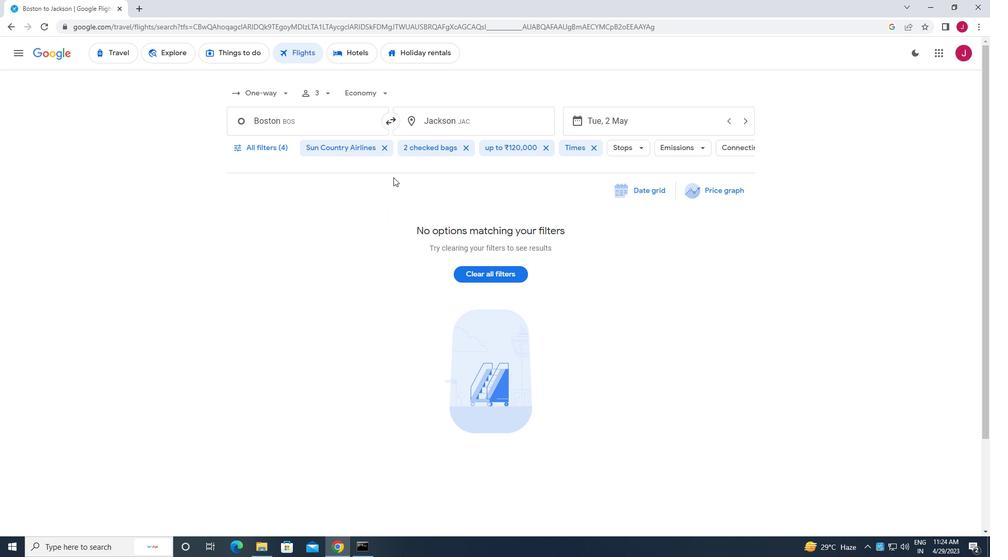 
